 Task: Find connections with filter location Chāndpur with filter topic #customerrelationswith filter profile language French with filter current company Russell Reynolds Associates with filter school Cotton College with filter industry Pipeline Transportation with filter service category Labor and Employment Law with filter keywords title Phone Sales Specialist
Action: Mouse moved to (519, 67)
Screenshot: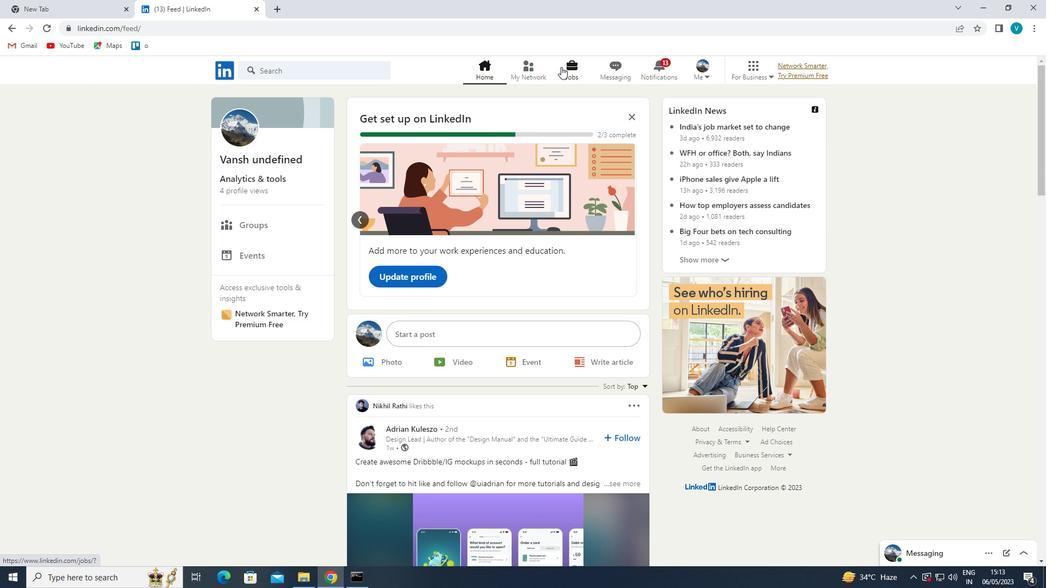 
Action: Mouse pressed left at (519, 67)
Screenshot: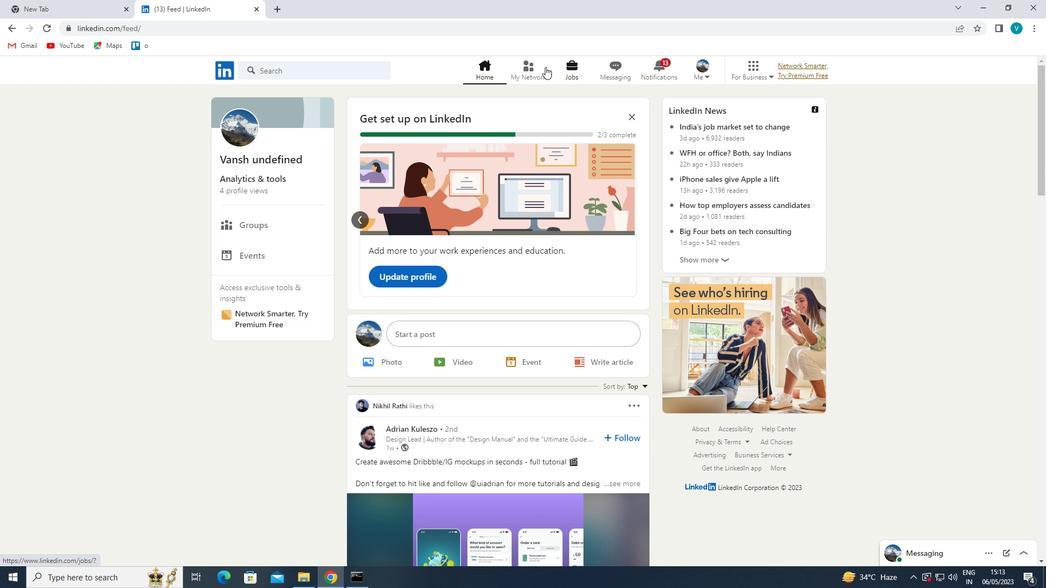 
Action: Mouse moved to (318, 124)
Screenshot: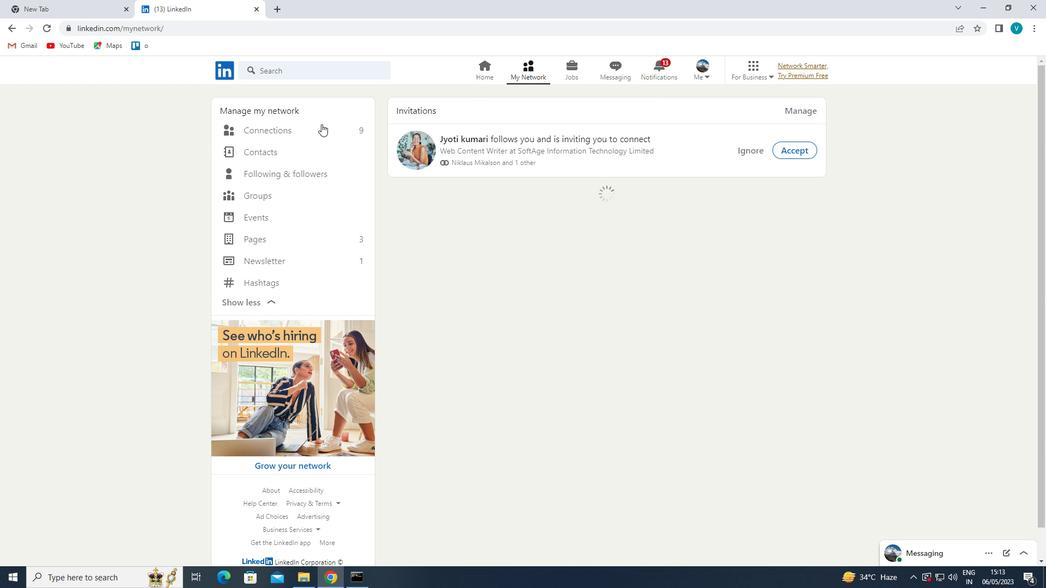 
Action: Mouse pressed left at (318, 124)
Screenshot: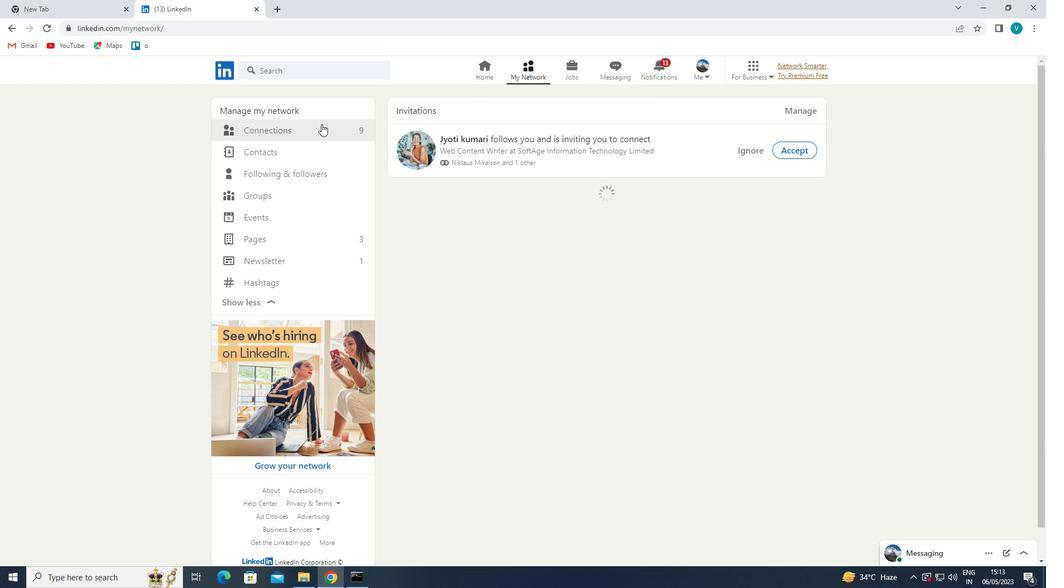 
Action: Mouse moved to (596, 126)
Screenshot: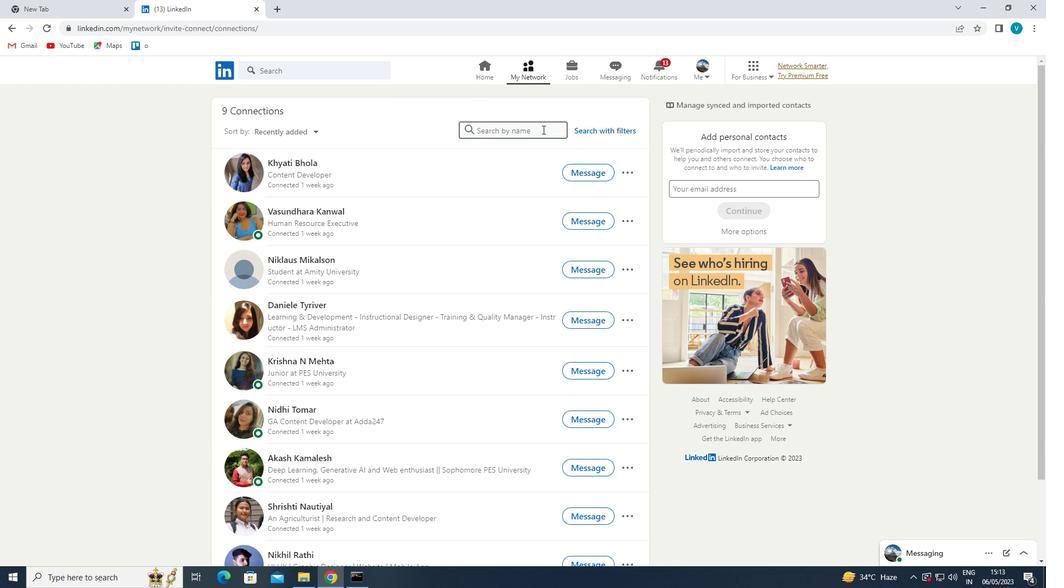 
Action: Mouse pressed left at (596, 126)
Screenshot: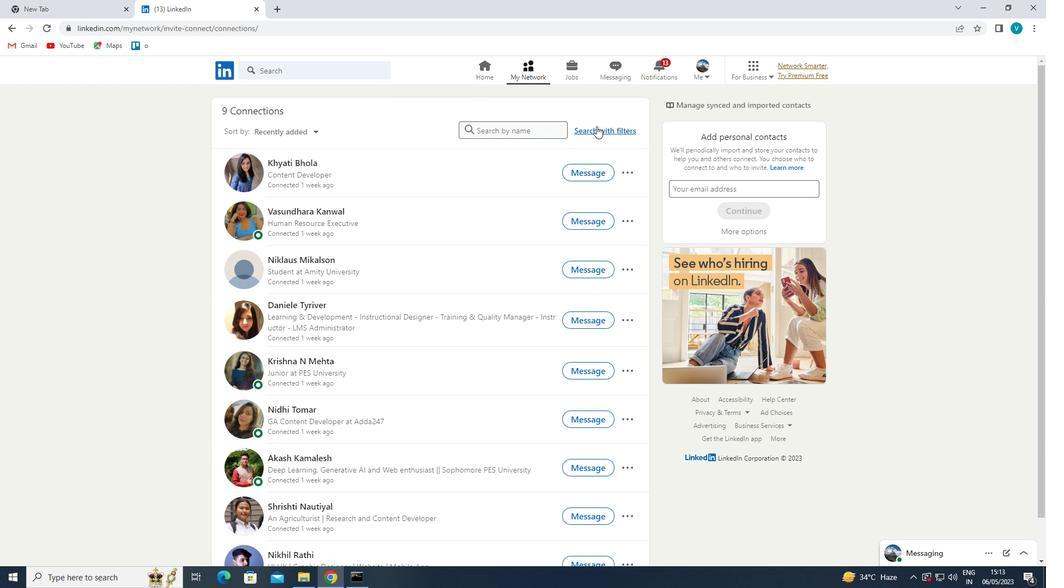 
Action: Mouse moved to (517, 104)
Screenshot: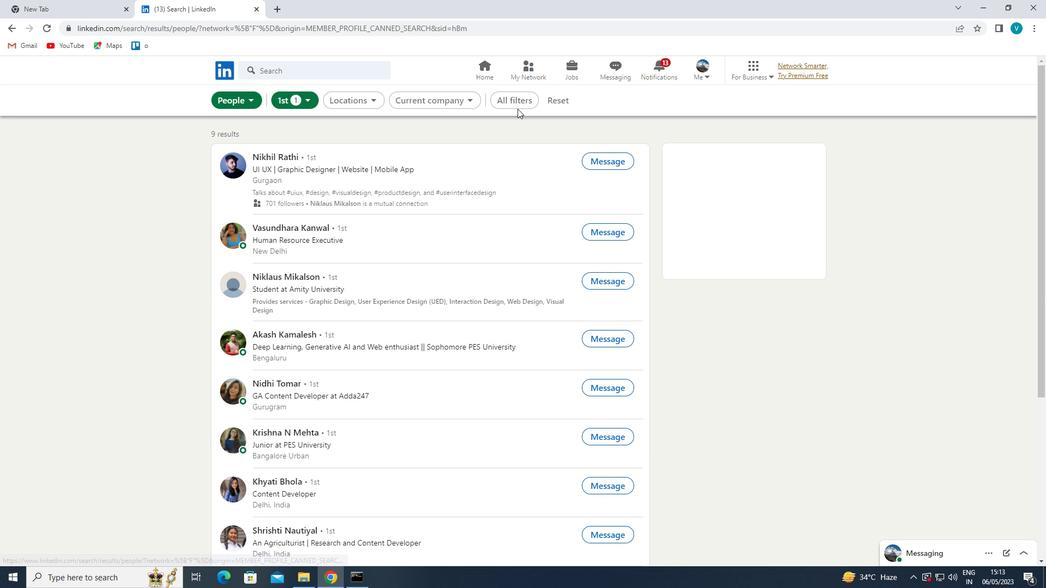 
Action: Mouse pressed left at (517, 104)
Screenshot: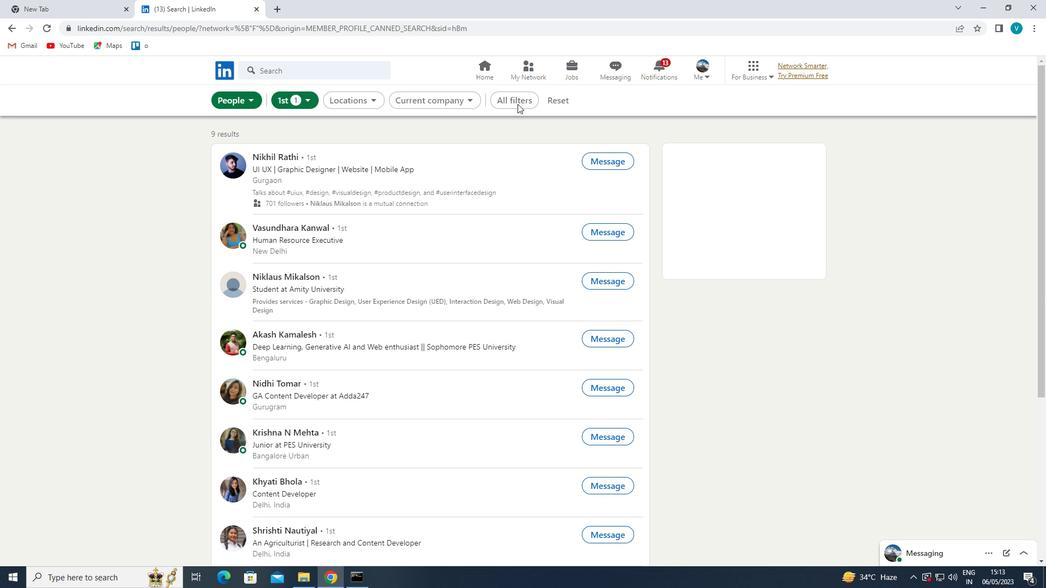 
Action: Mouse moved to (864, 233)
Screenshot: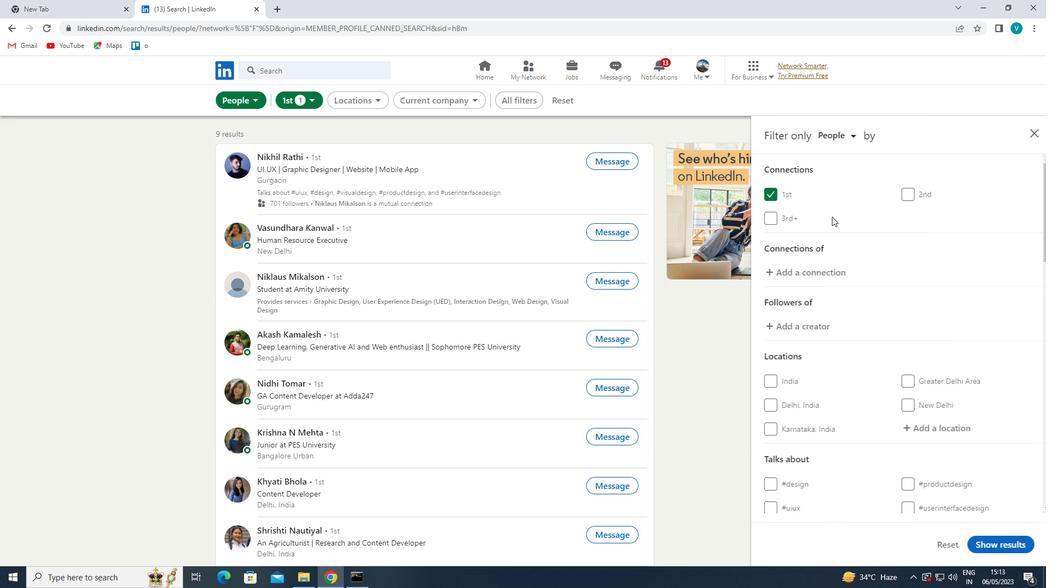 
Action: Mouse scrolled (864, 232) with delta (0, 0)
Screenshot: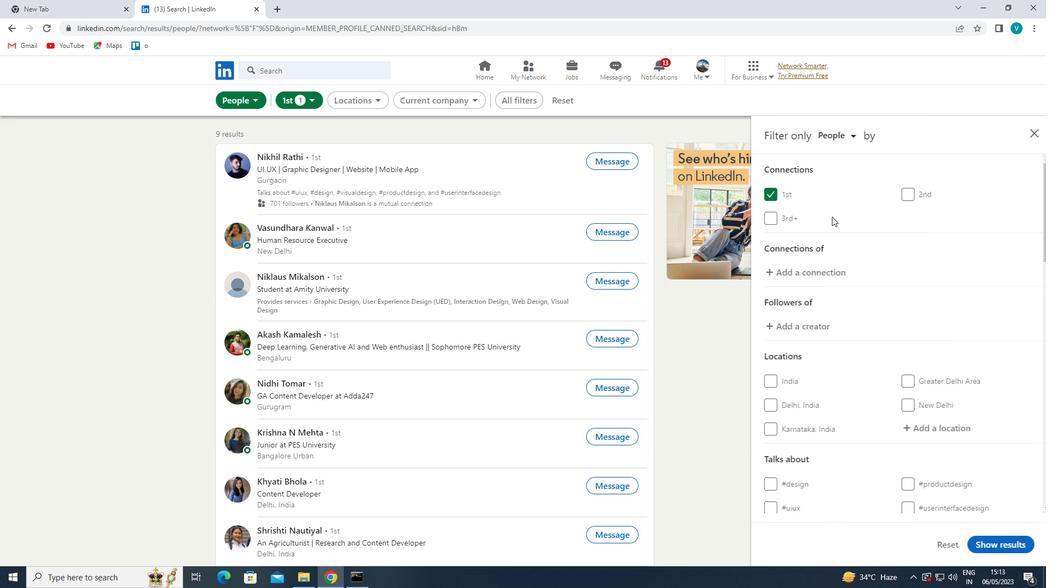 
Action: Mouse moved to (921, 371)
Screenshot: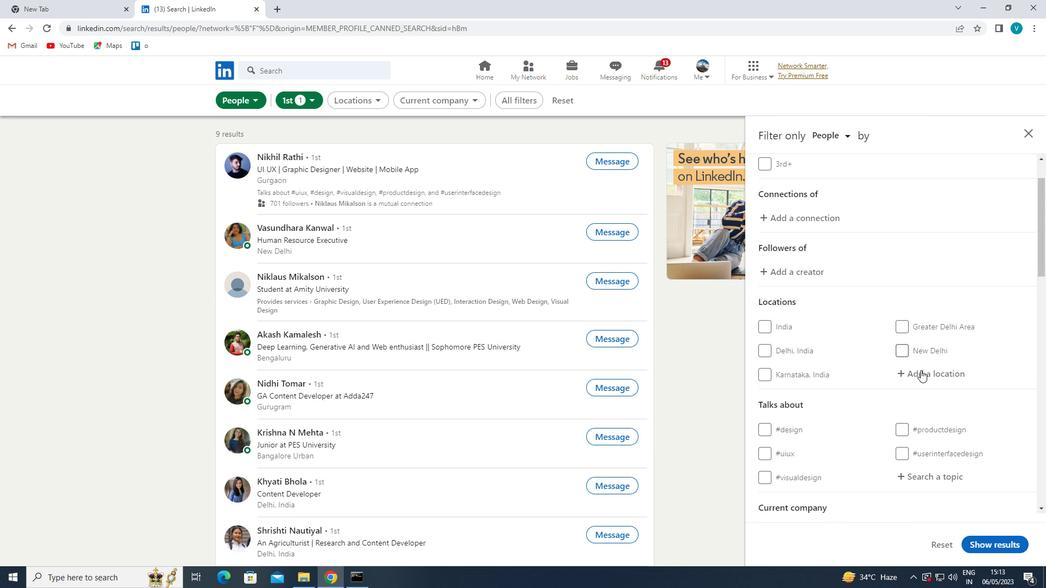 
Action: Mouse pressed left at (921, 371)
Screenshot: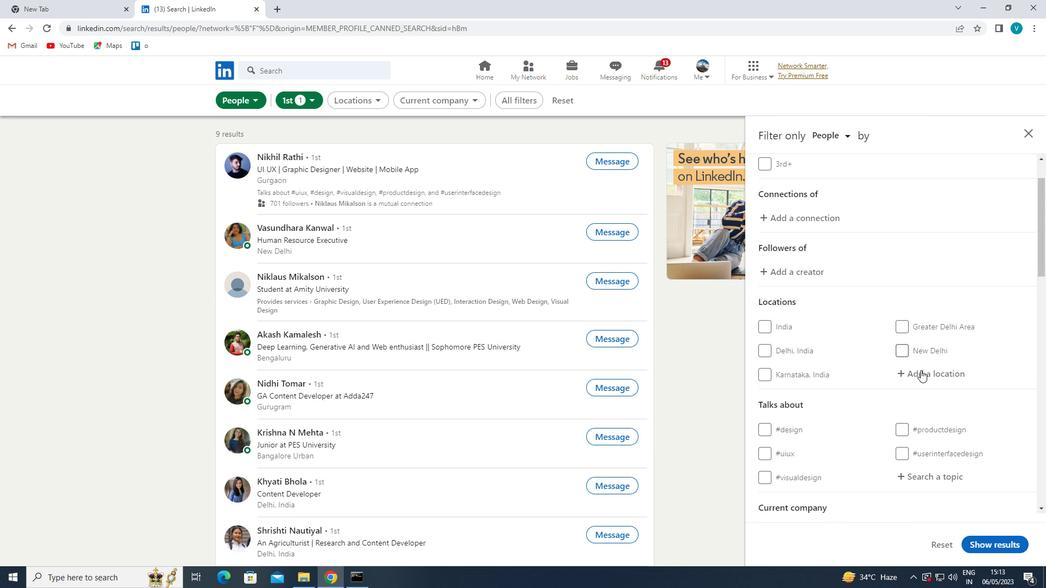 
Action: Mouse moved to (402, 0)
Screenshot: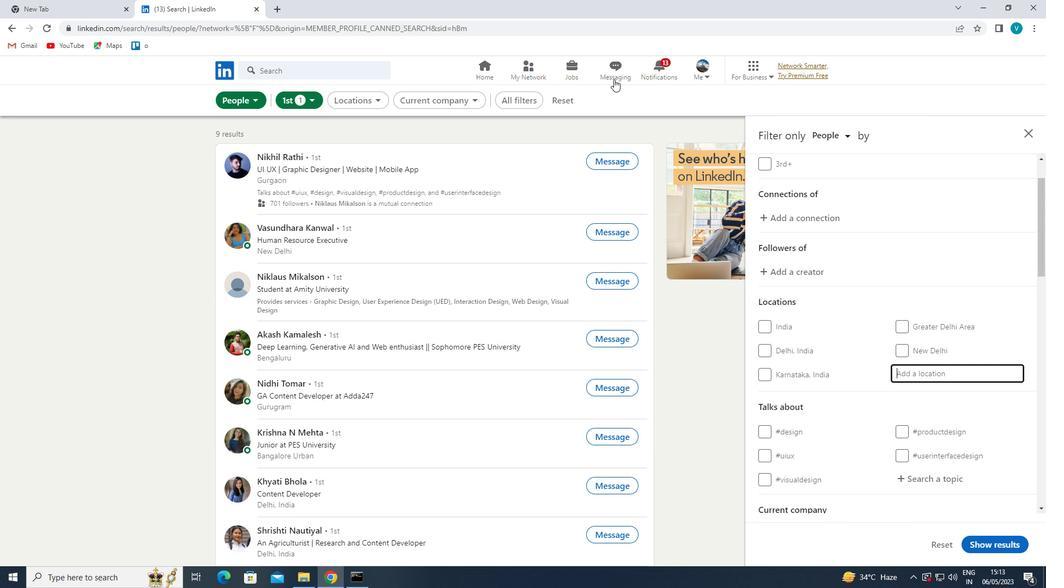 
Action: Key pressed <Key.shift>CHANDPUR
Screenshot: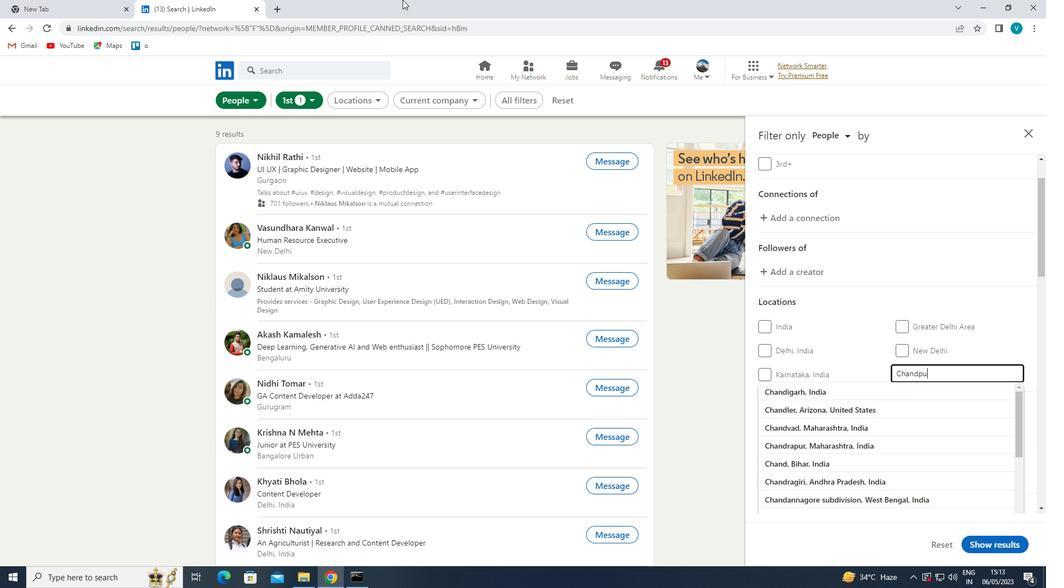 
Action: Mouse moved to (850, 390)
Screenshot: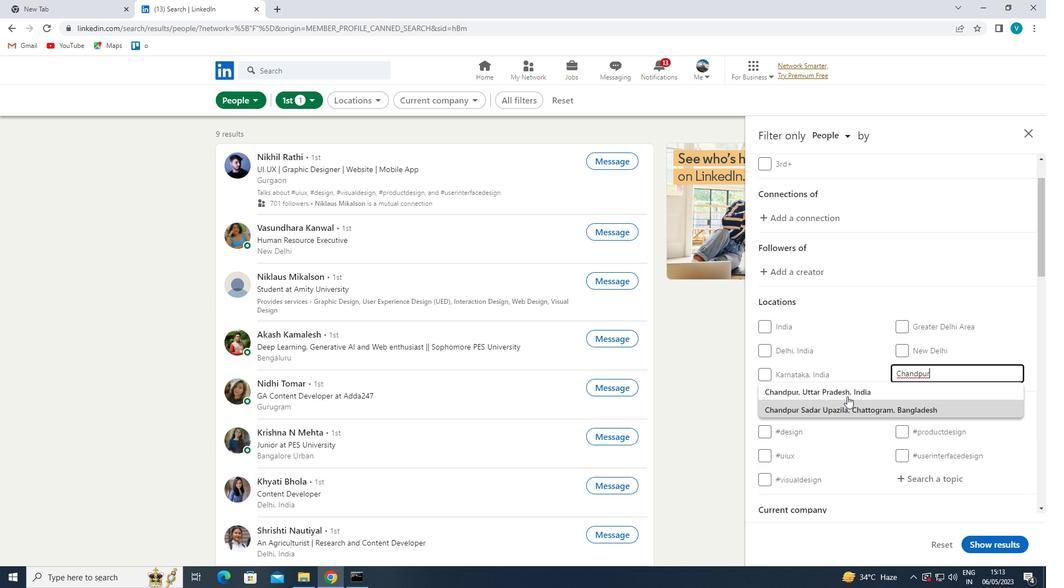 
Action: Mouse pressed left at (850, 390)
Screenshot: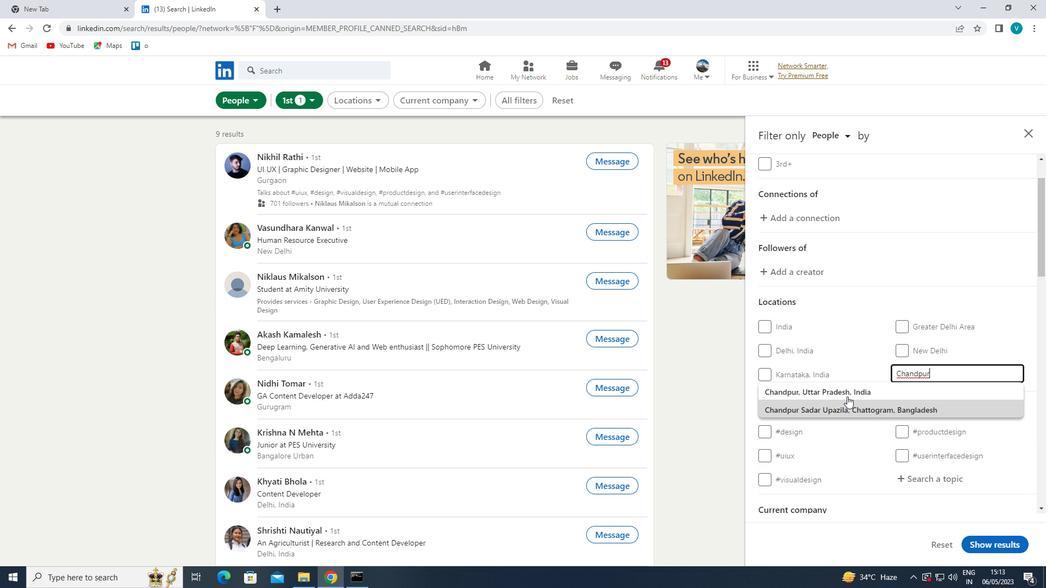 
Action: Mouse moved to (846, 377)
Screenshot: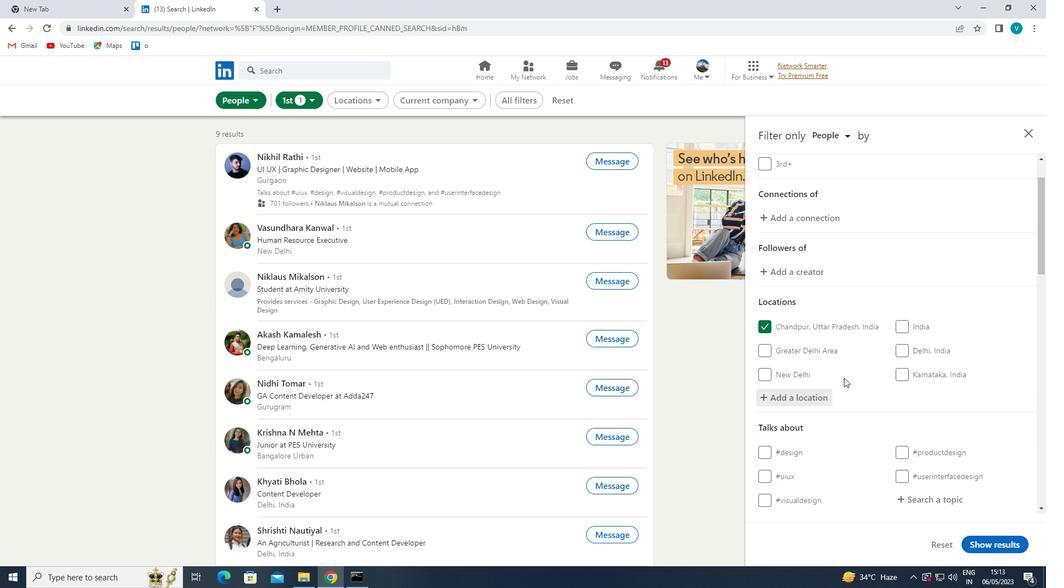 
Action: Mouse scrolled (846, 376) with delta (0, 0)
Screenshot: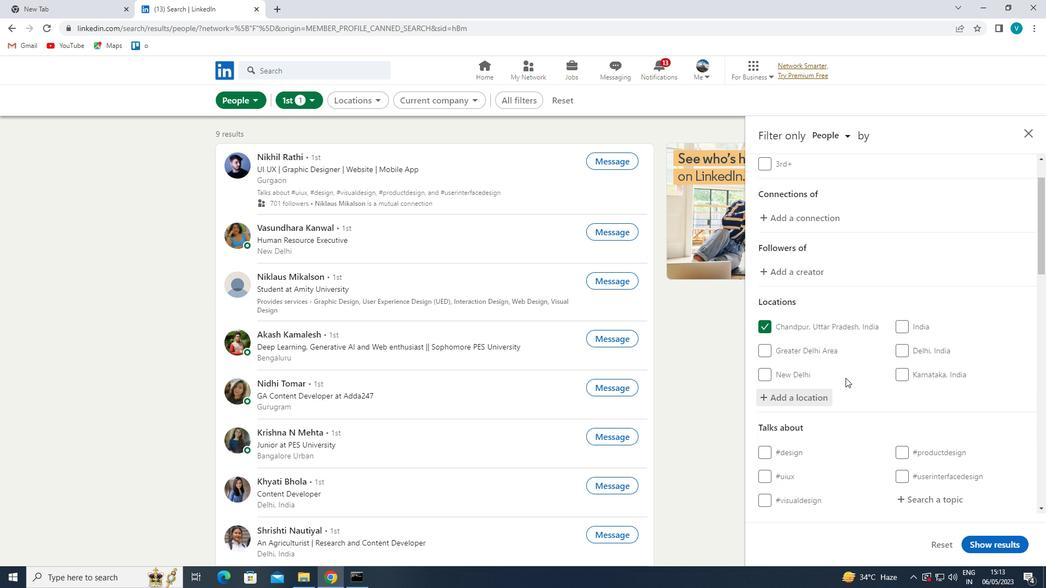 
Action: Mouse scrolled (846, 376) with delta (0, 0)
Screenshot: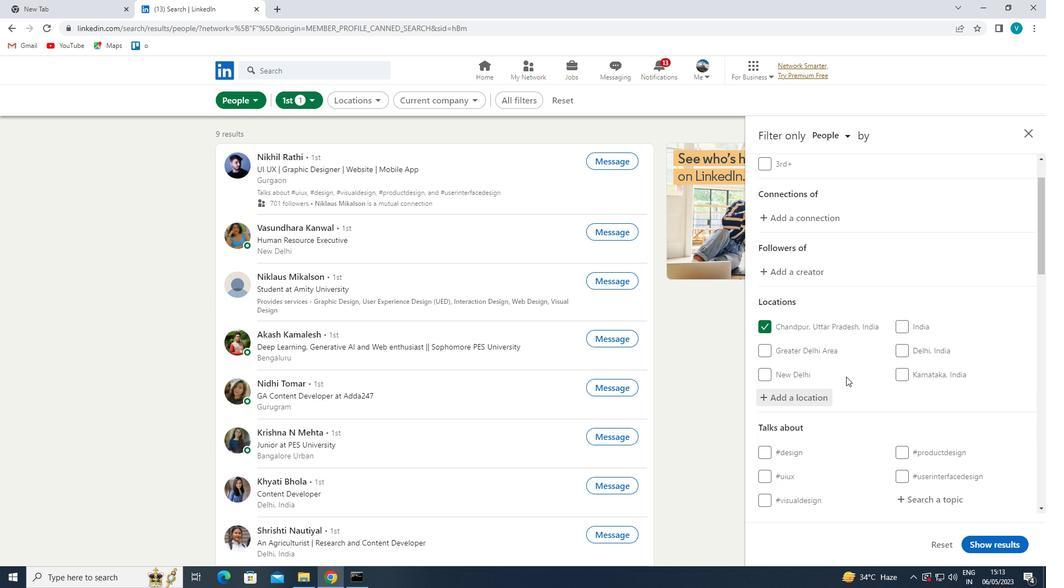 
Action: Mouse scrolled (846, 376) with delta (0, 0)
Screenshot: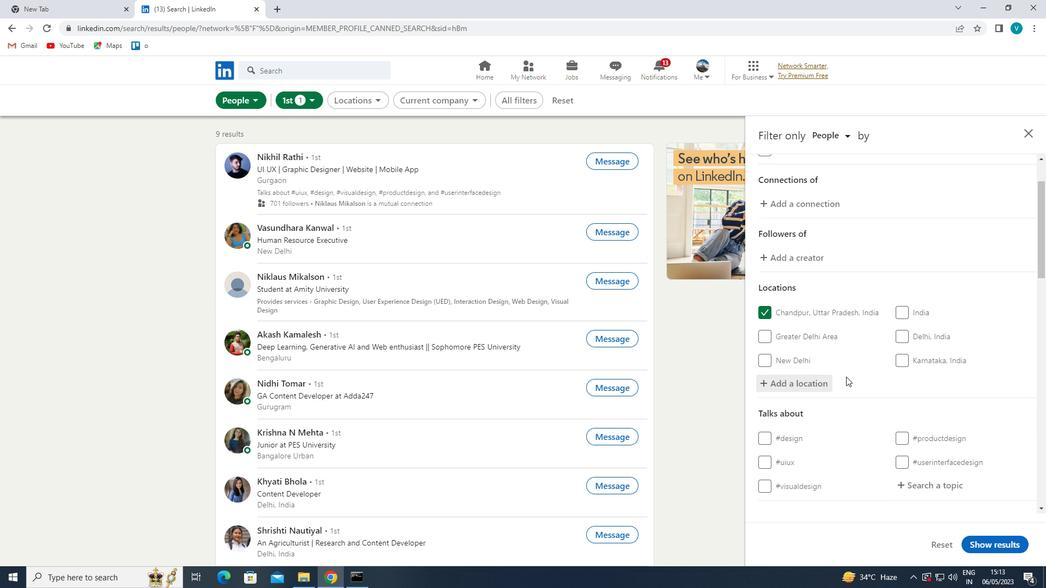 
Action: Mouse moved to (915, 344)
Screenshot: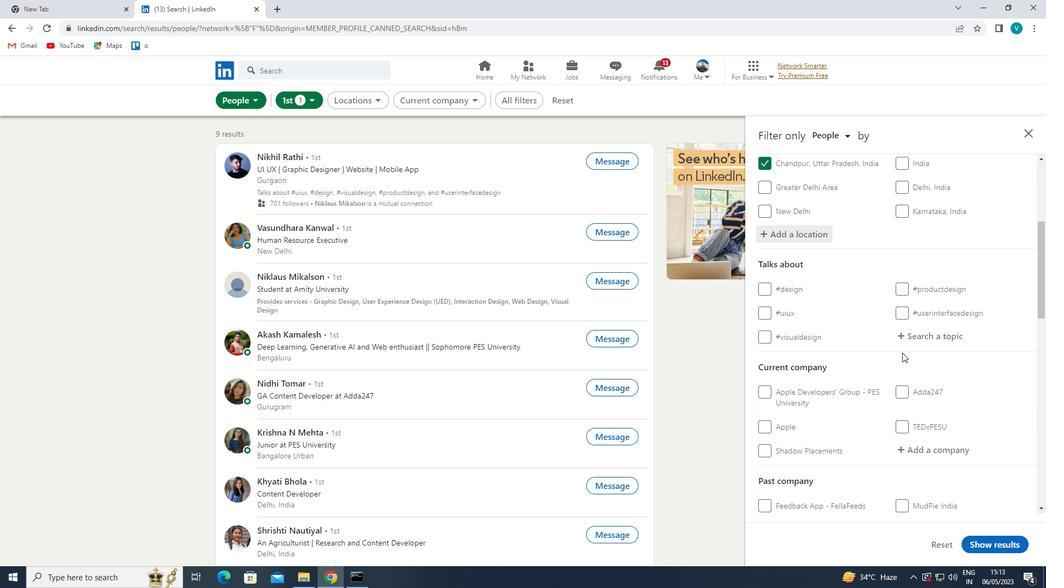 
Action: Mouse pressed left at (915, 344)
Screenshot: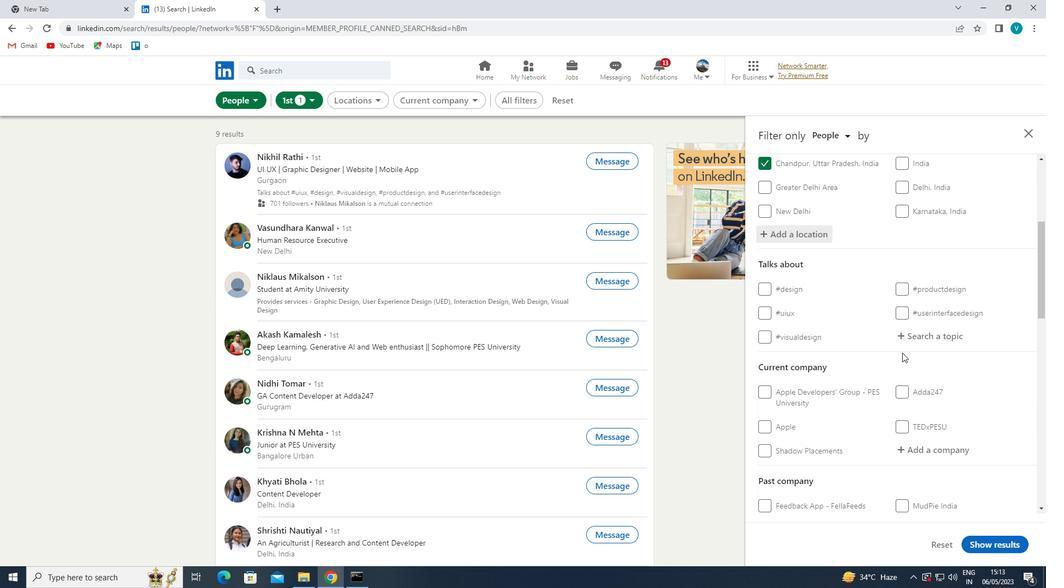 
Action: Mouse moved to (594, 272)
Screenshot: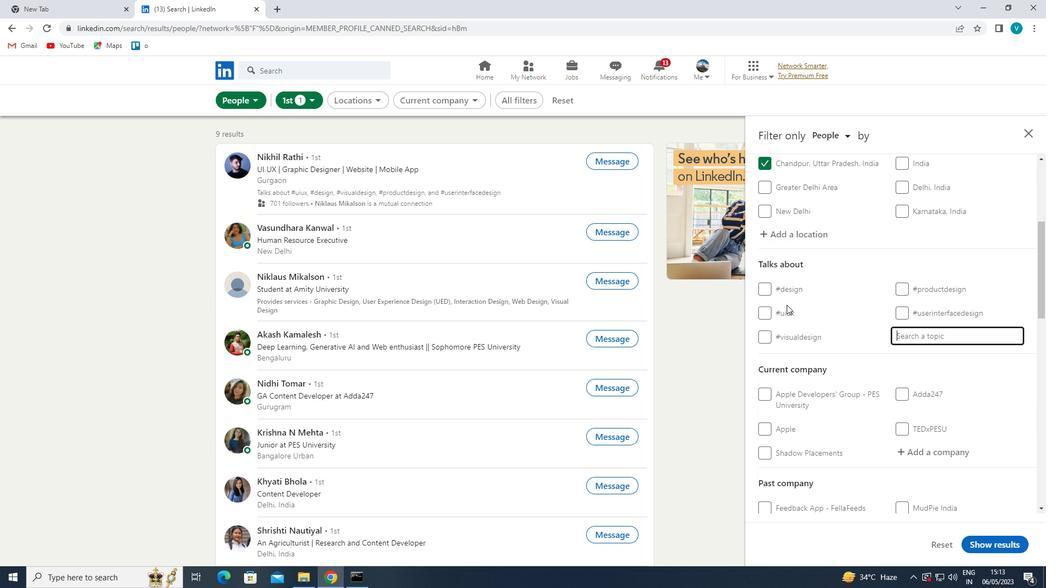 
Action: Key pressed CUSO<Key.backspace>TOMER
Screenshot: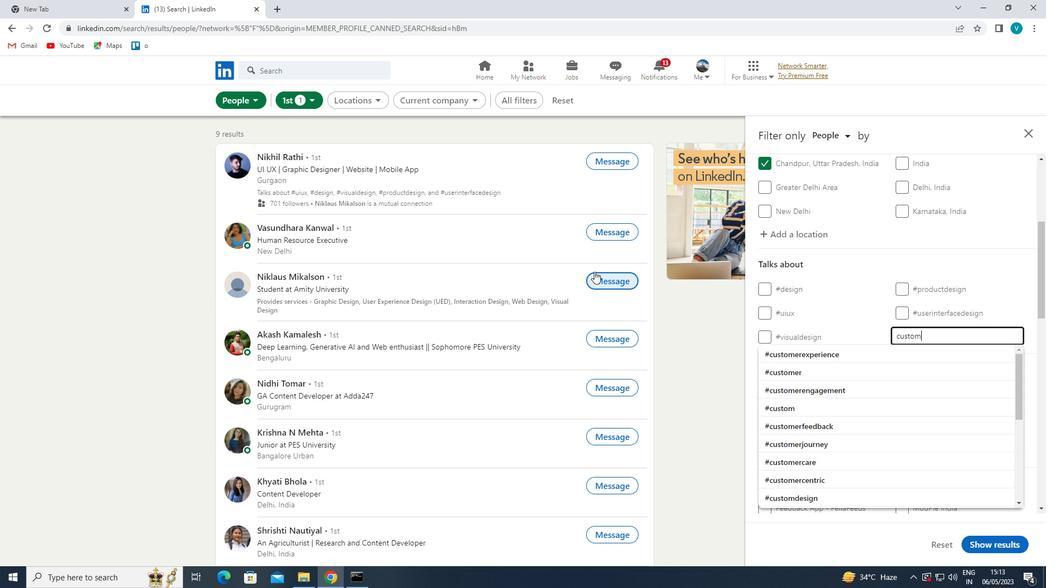 
Action: Mouse moved to (765, 340)
Screenshot: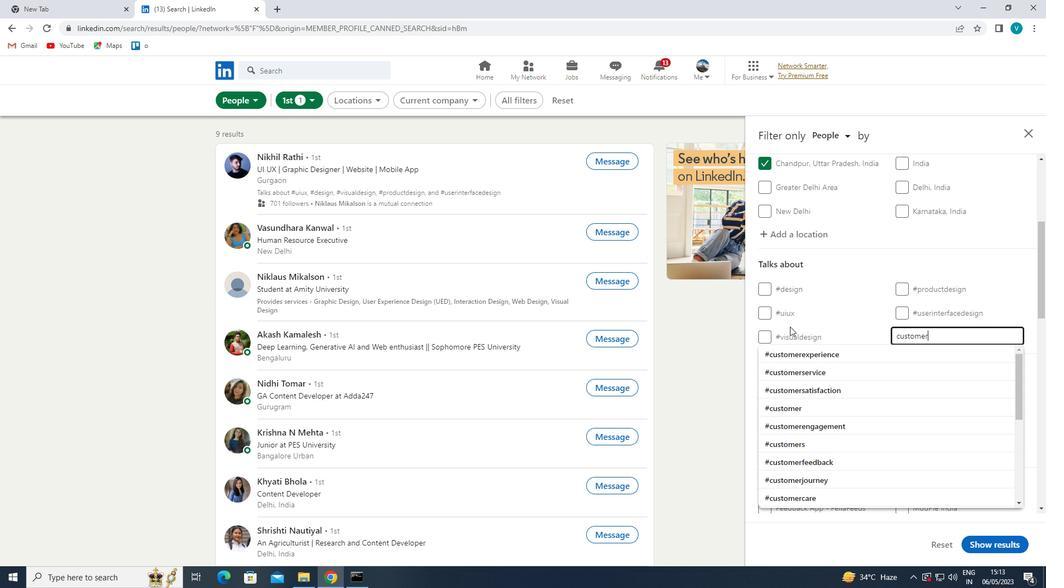 
Action: Key pressed RELA
Screenshot: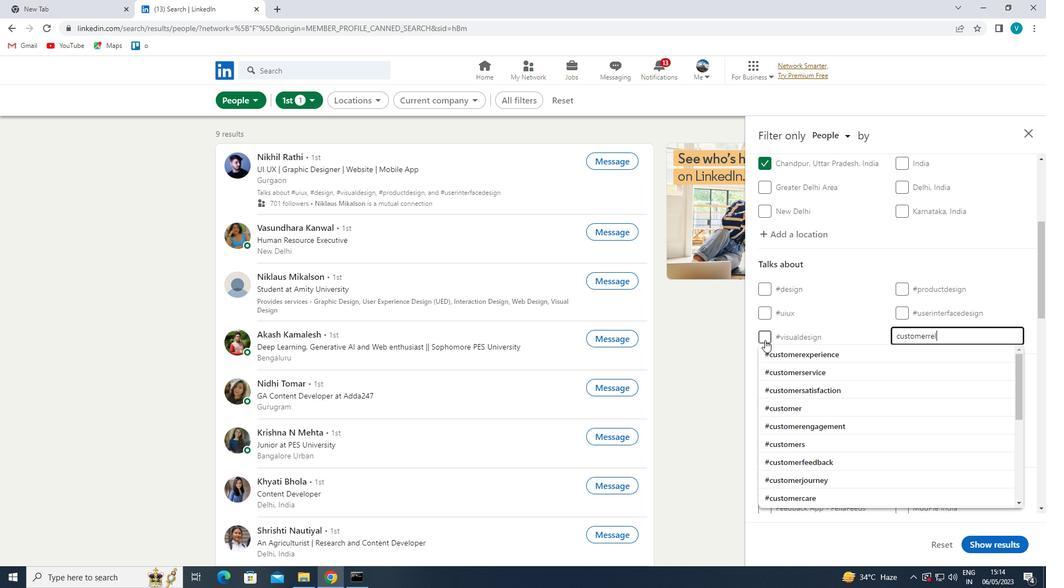 
Action: Mouse moved to (841, 348)
Screenshot: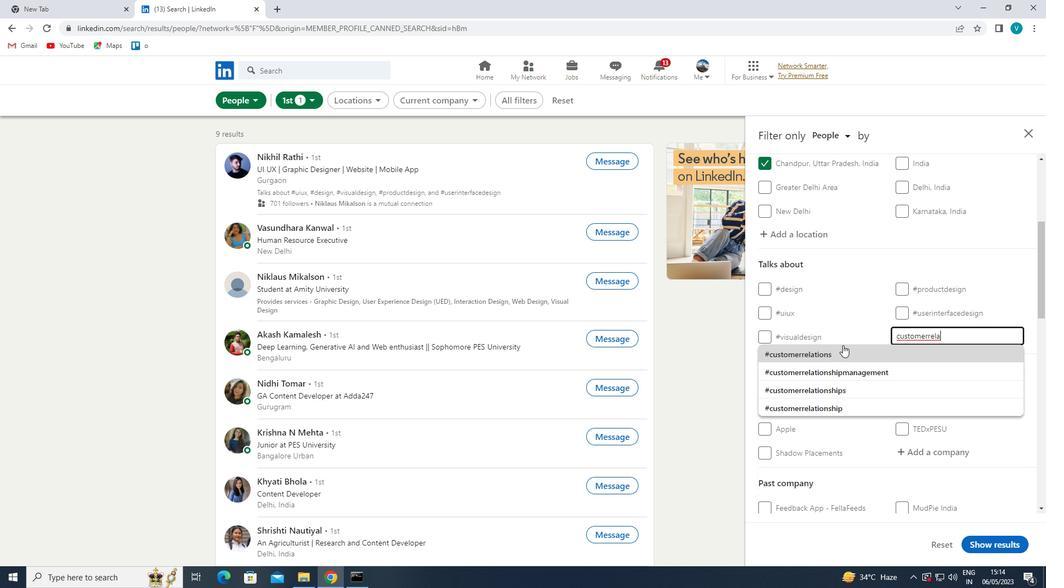 
Action: Mouse pressed left at (841, 348)
Screenshot: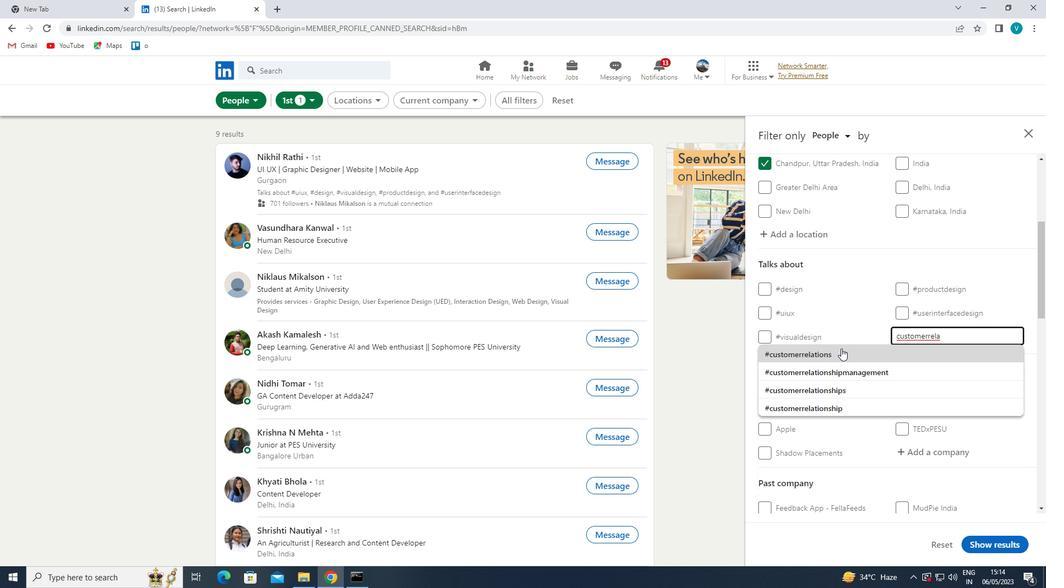 
Action: Mouse moved to (905, 376)
Screenshot: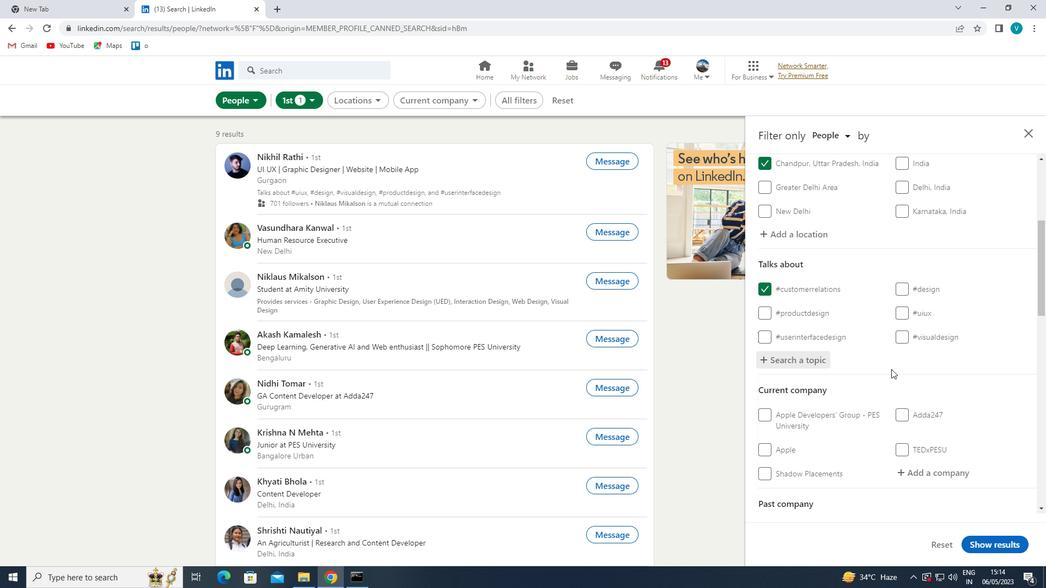 
Action: Mouse scrolled (905, 376) with delta (0, 0)
Screenshot: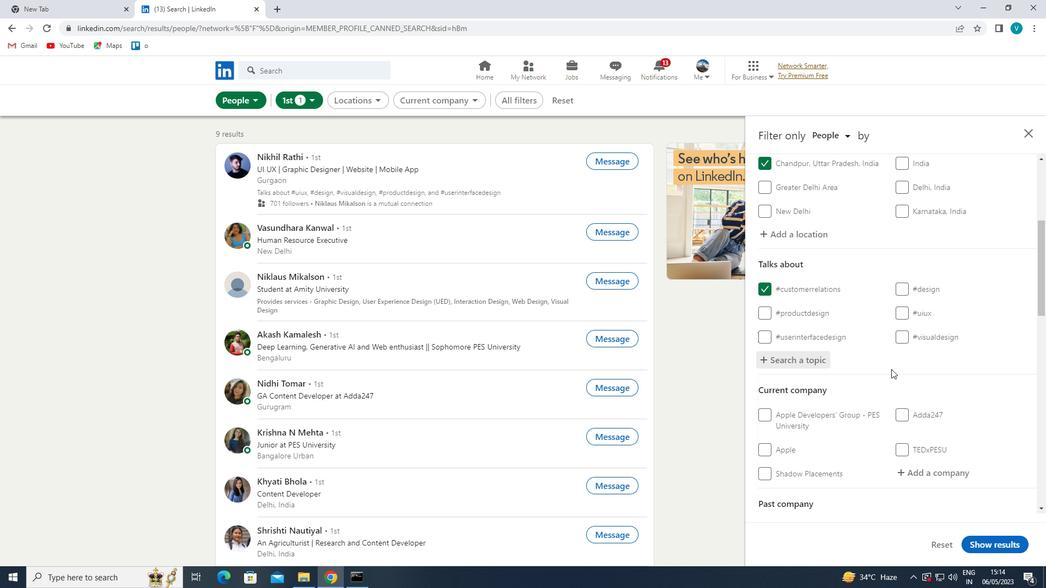 
Action: Mouse moved to (908, 378)
Screenshot: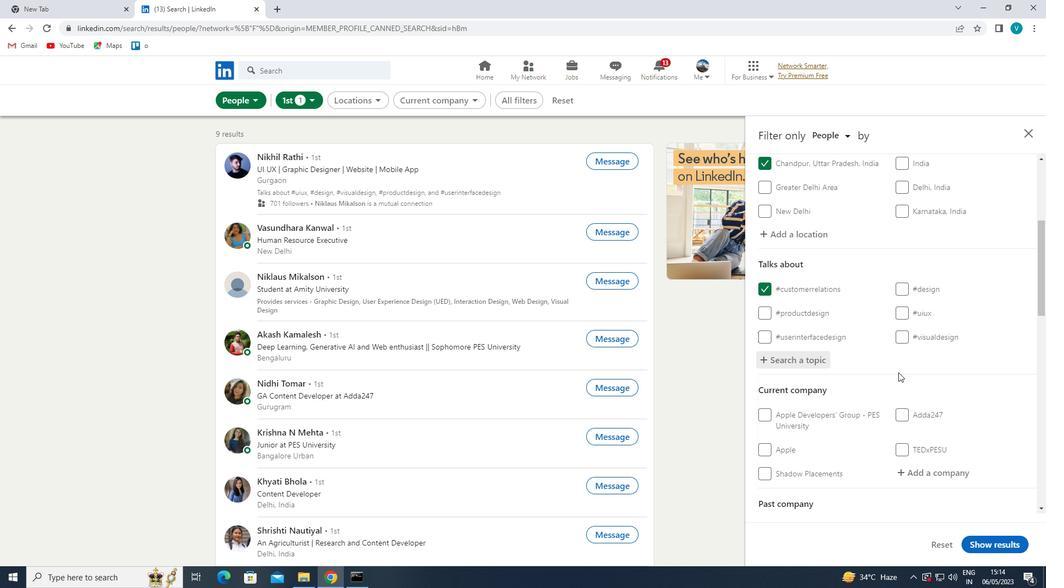 
Action: Mouse scrolled (908, 378) with delta (0, 0)
Screenshot: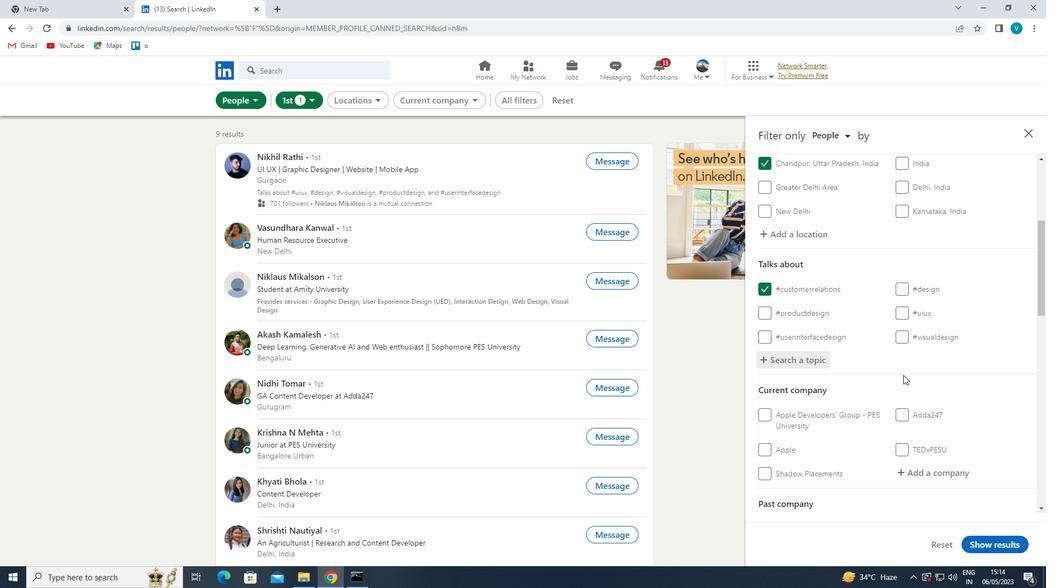 
Action: Mouse moved to (909, 378)
Screenshot: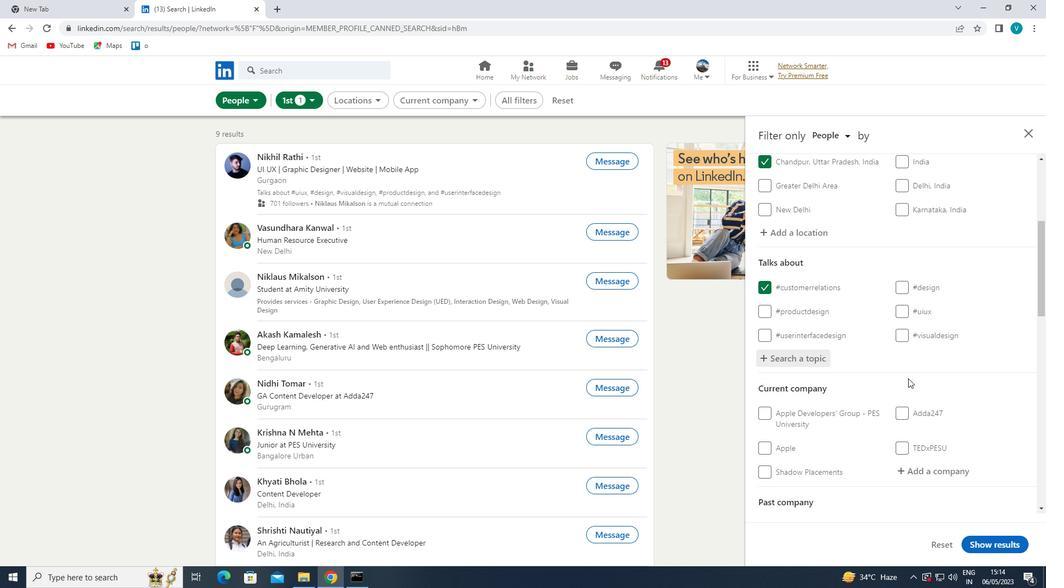 
Action: Mouse scrolled (909, 378) with delta (0, 0)
Screenshot: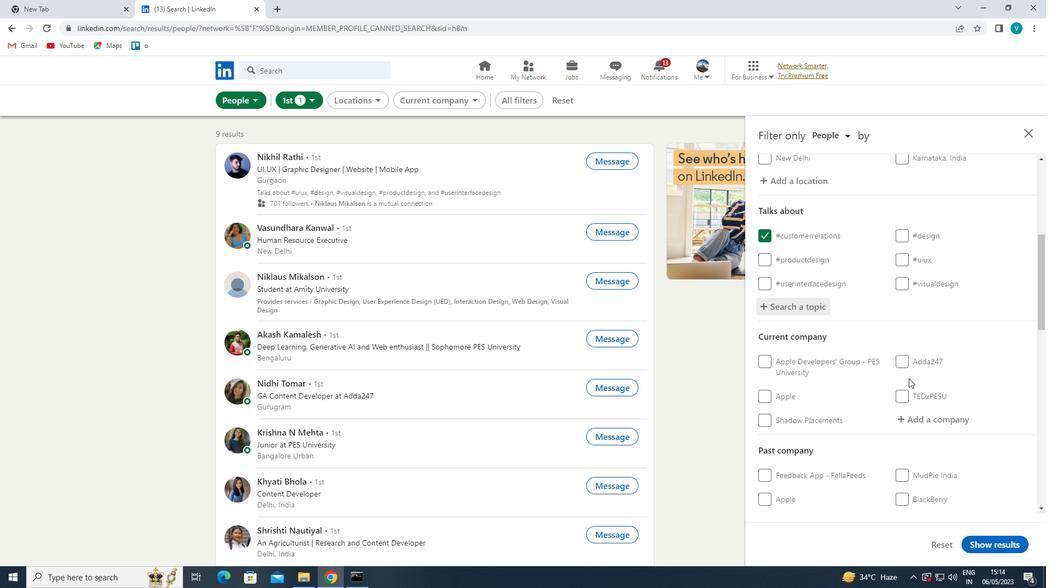 
Action: Mouse moved to (931, 314)
Screenshot: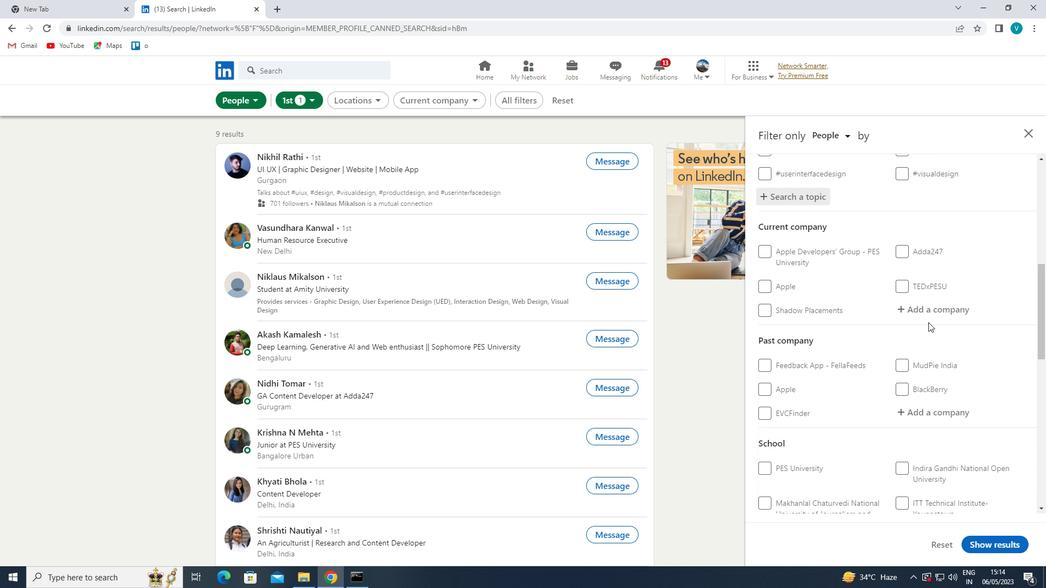 
Action: Mouse pressed left at (931, 314)
Screenshot: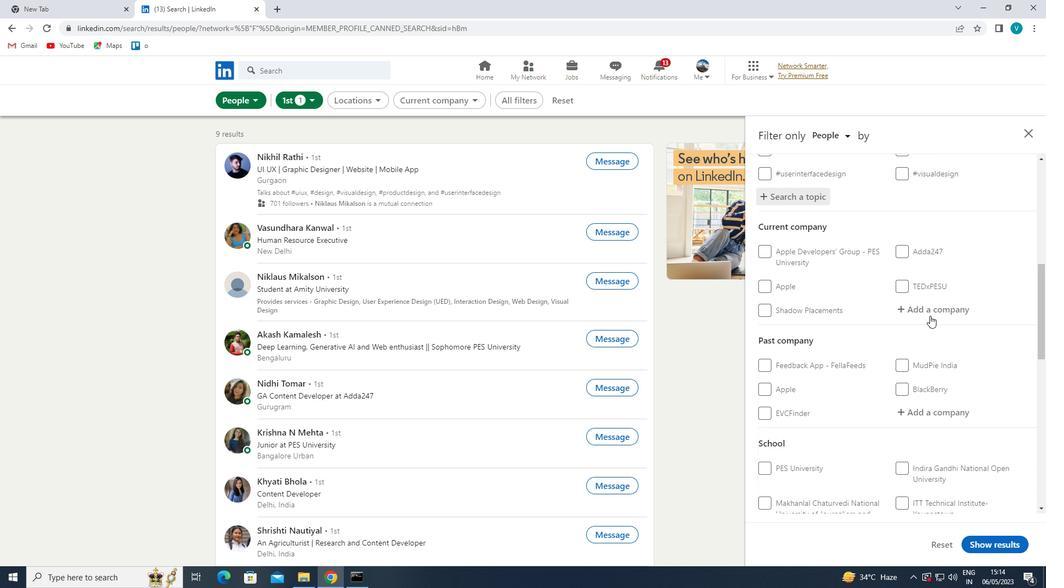 
Action: Mouse moved to (806, 272)
Screenshot: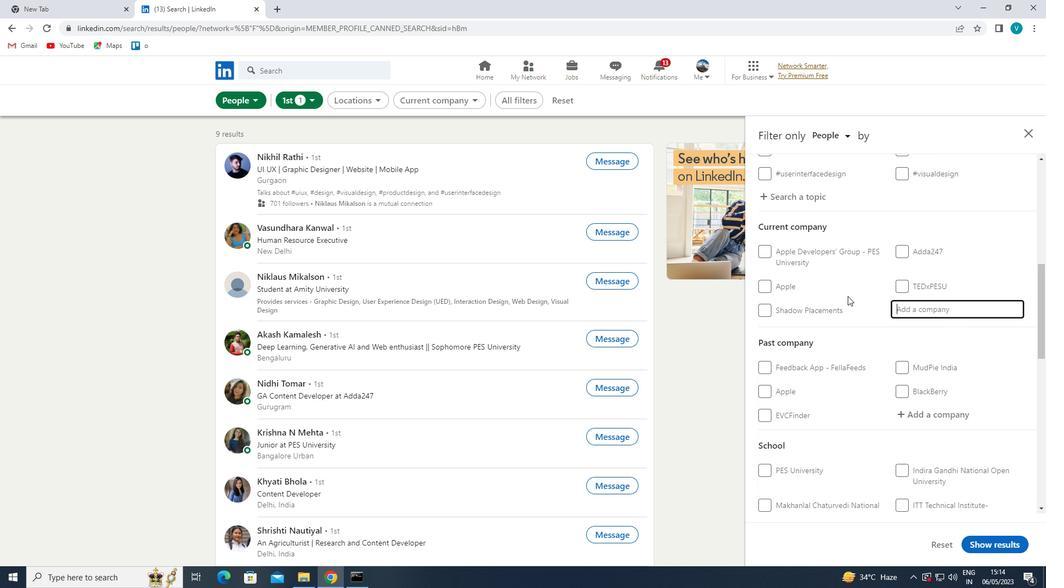
Action: Key pressed <Key.shift>RUSSELL
Screenshot: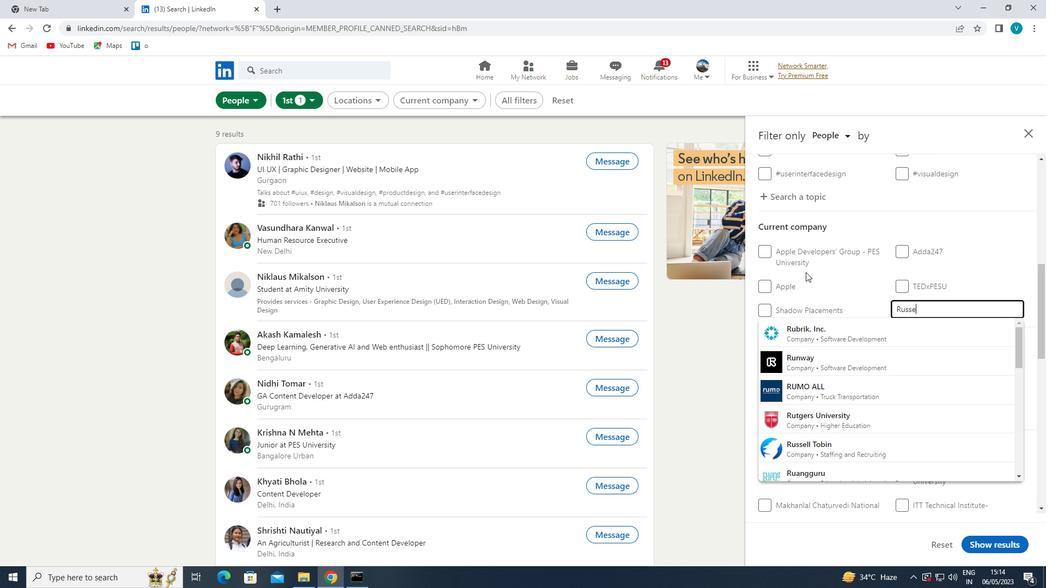 
Action: Mouse moved to (851, 363)
Screenshot: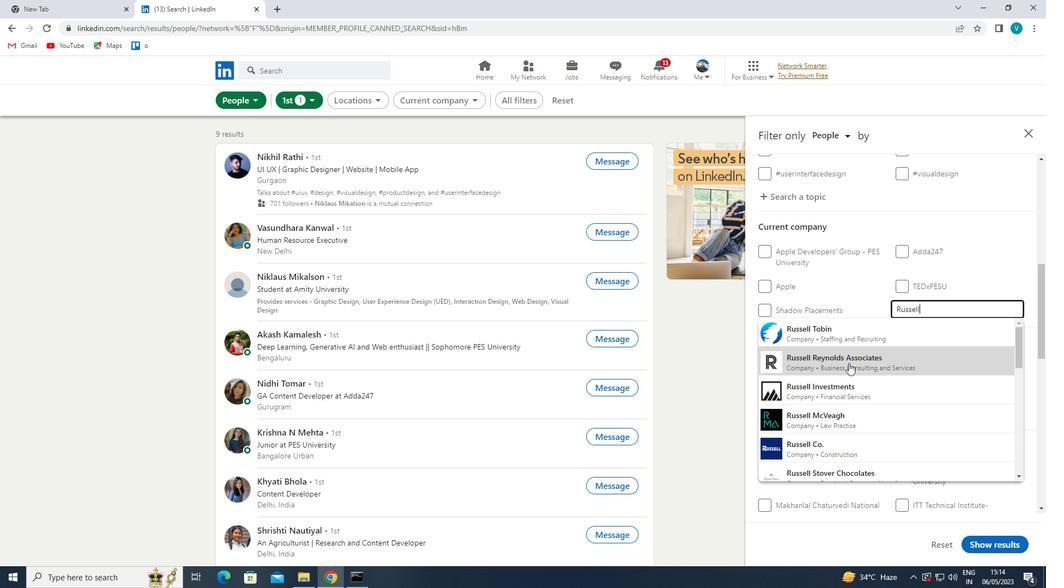 
Action: Mouse pressed left at (851, 363)
Screenshot: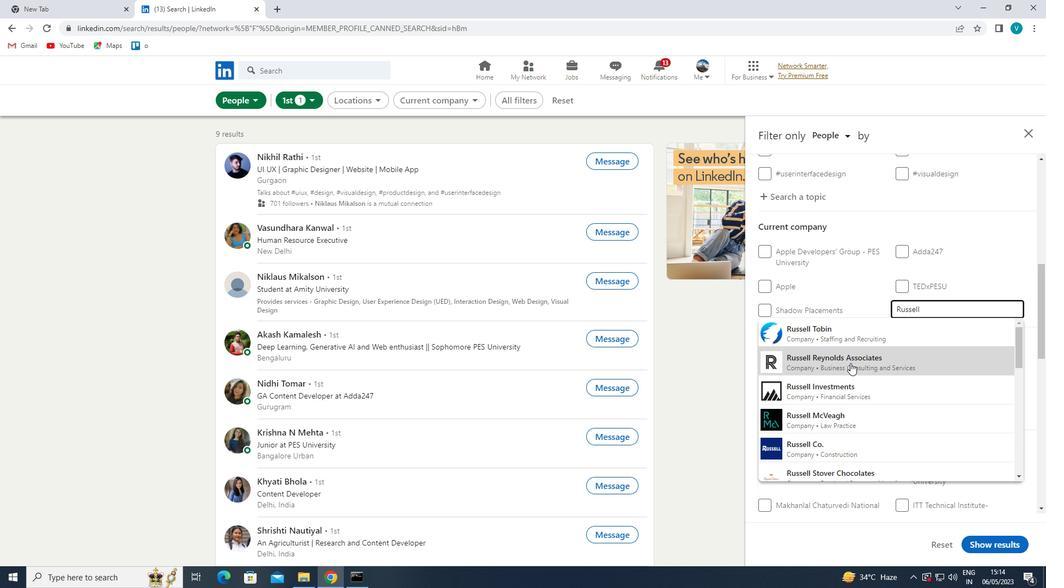 
Action: Mouse moved to (866, 360)
Screenshot: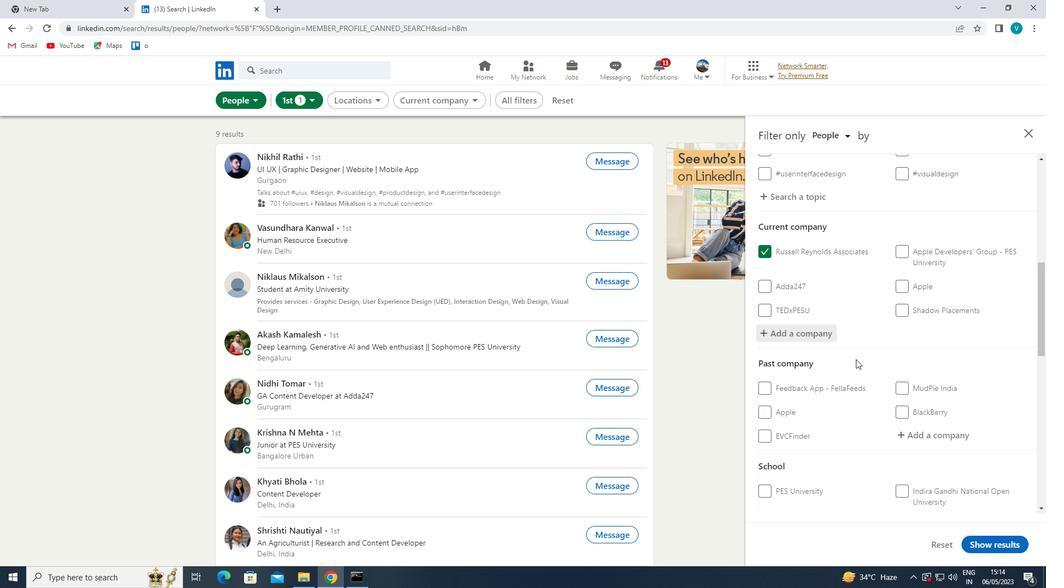 
Action: Mouse scrolled (866, 360) with delta (0, 0)
Screenshot: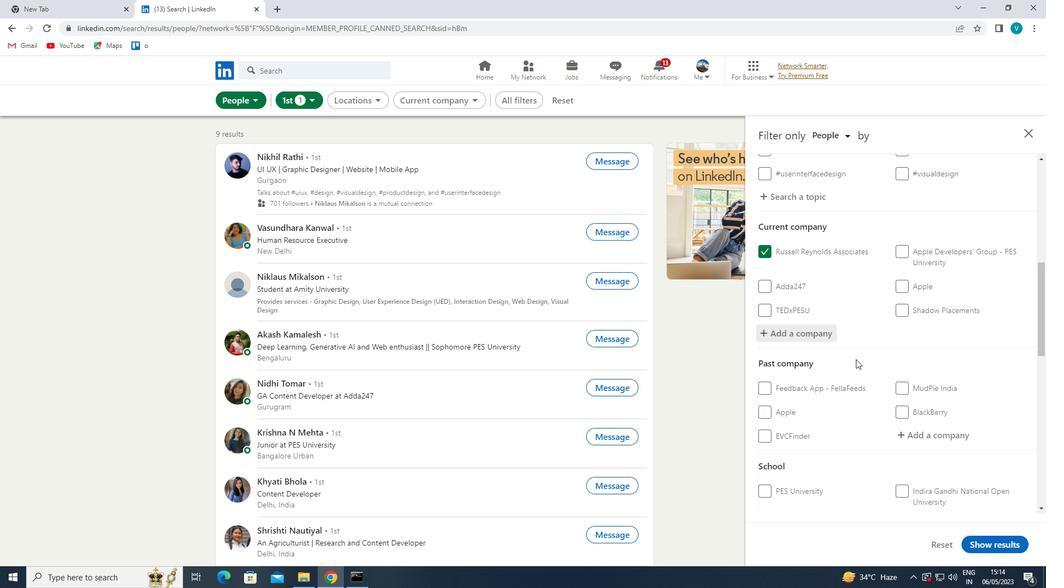 
Action: Mouse moved to (882, 366)
Screenshot: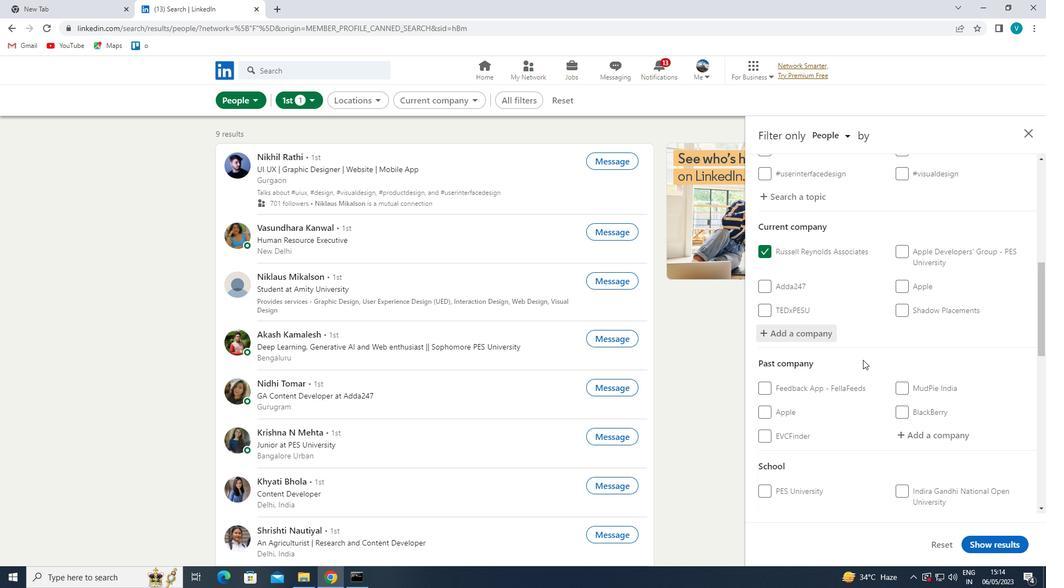 
Action: Mouse scrolled (882, 366) with delta (0, 0)
Screenshot: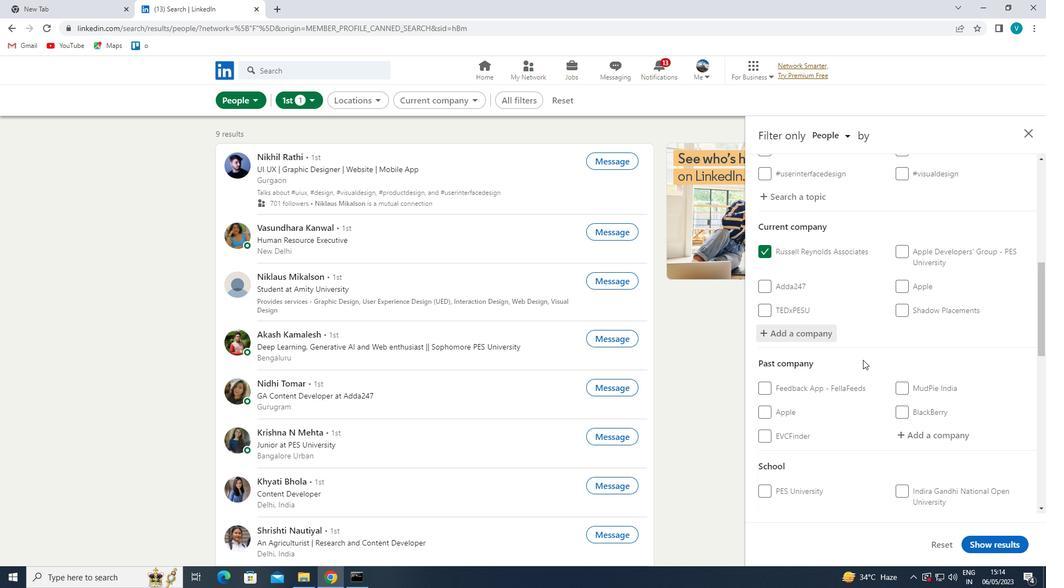 
Action: Mouse moved to (893, 372)
Screenshot: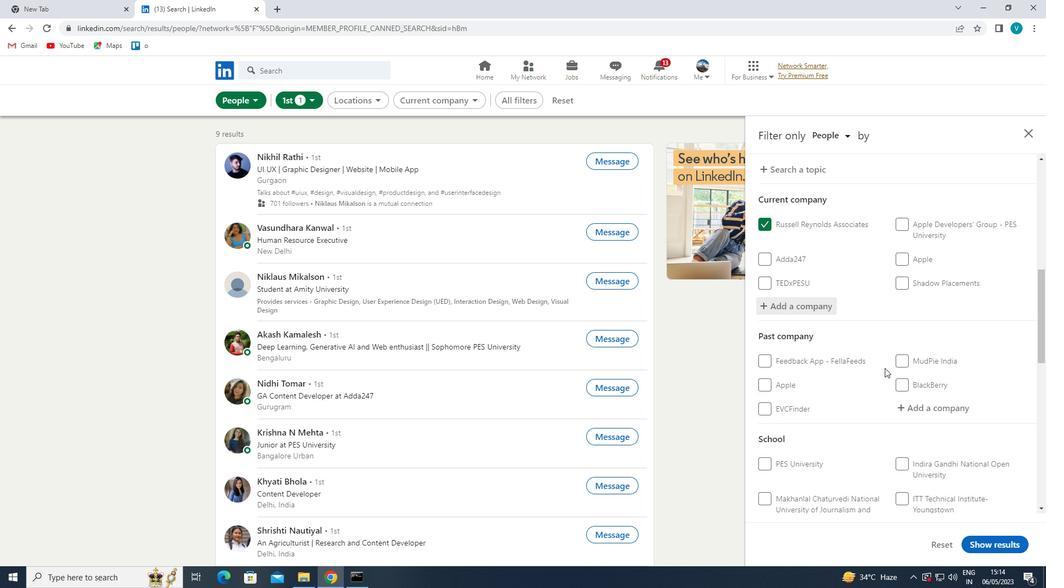 
Action: Mouse scrolled (893, 372) with delta (0, 0)
Screenshot: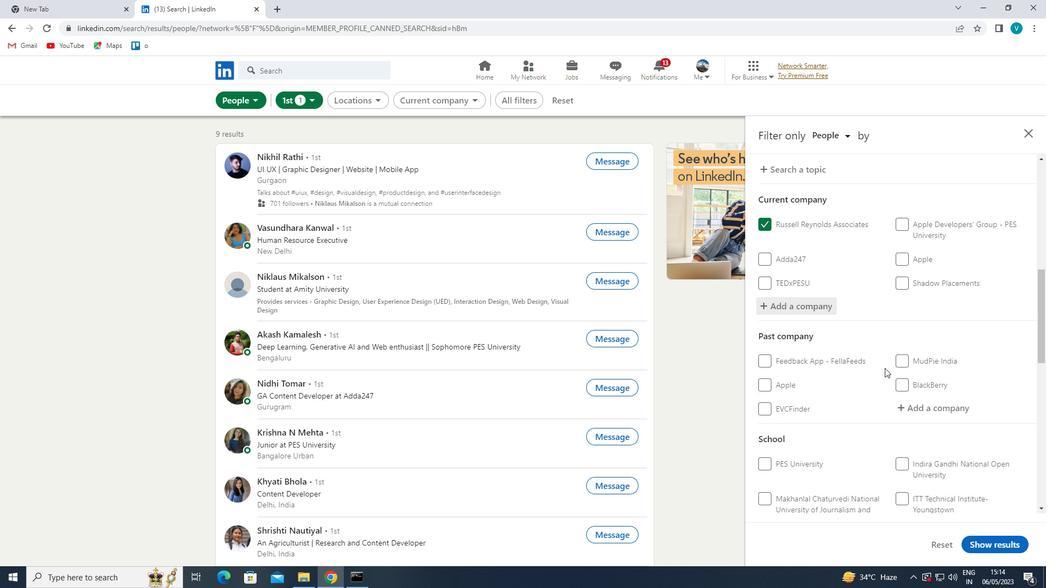 
Action: Mouse moved to (894, 372)
Screenshot: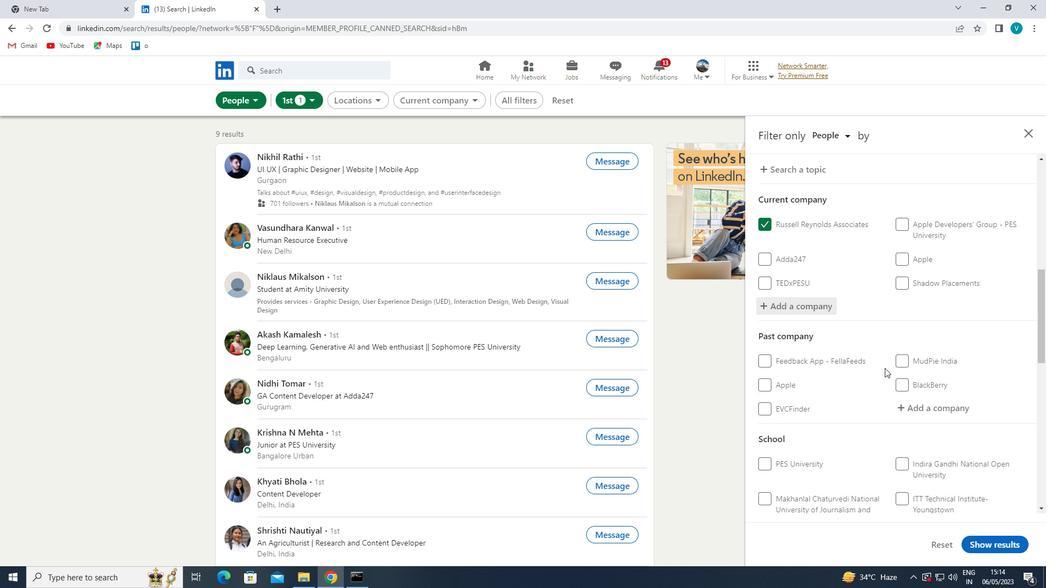 
Action: Mouse scrolled (894, 372) with delta (0, 0)
Screenshot: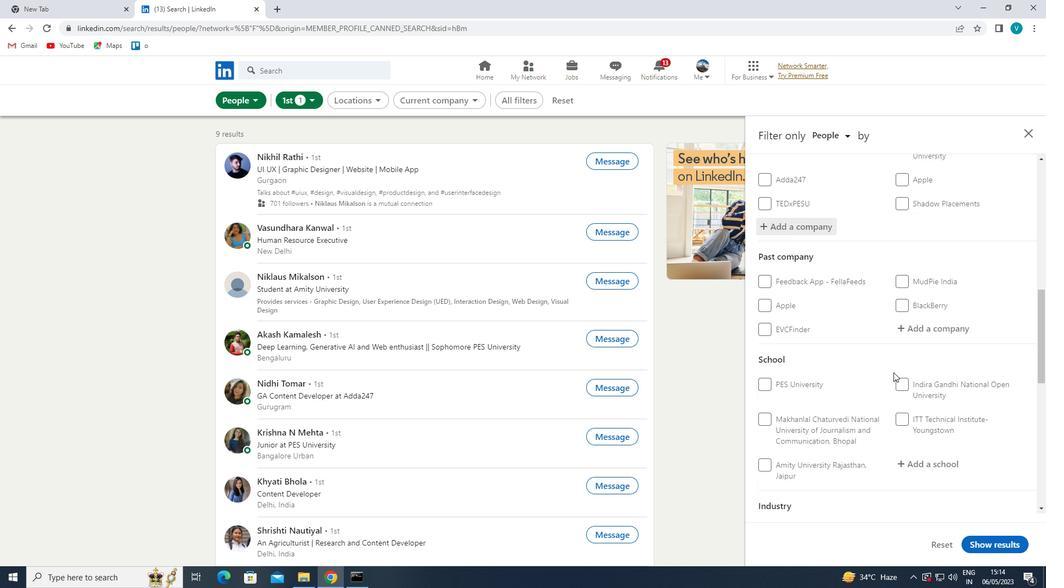 
Action: Mouse moved to (939, 352)
Screenshot: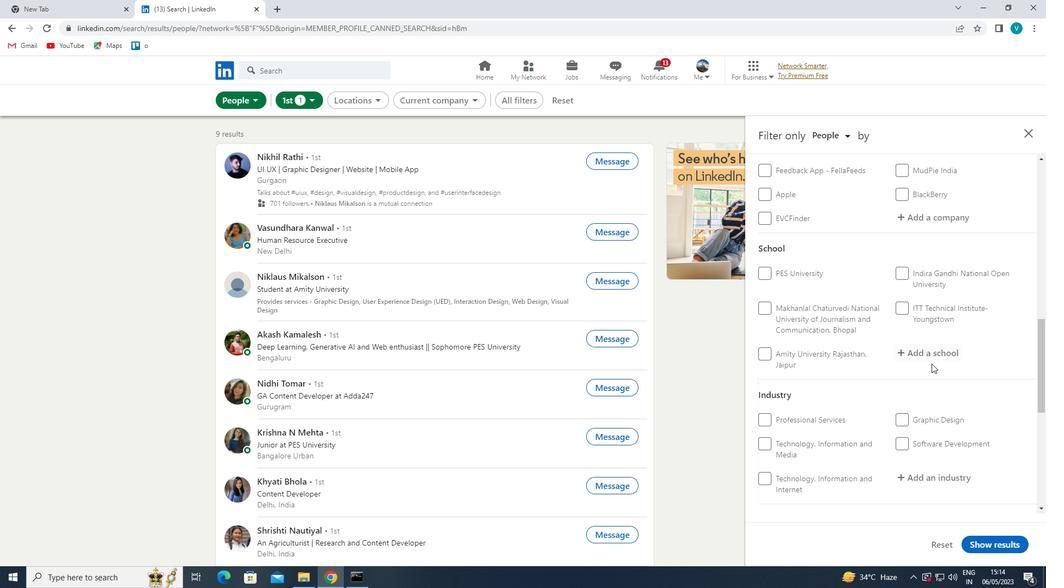 
Action: Mouse pressed left at (939, 352)
Screenshot: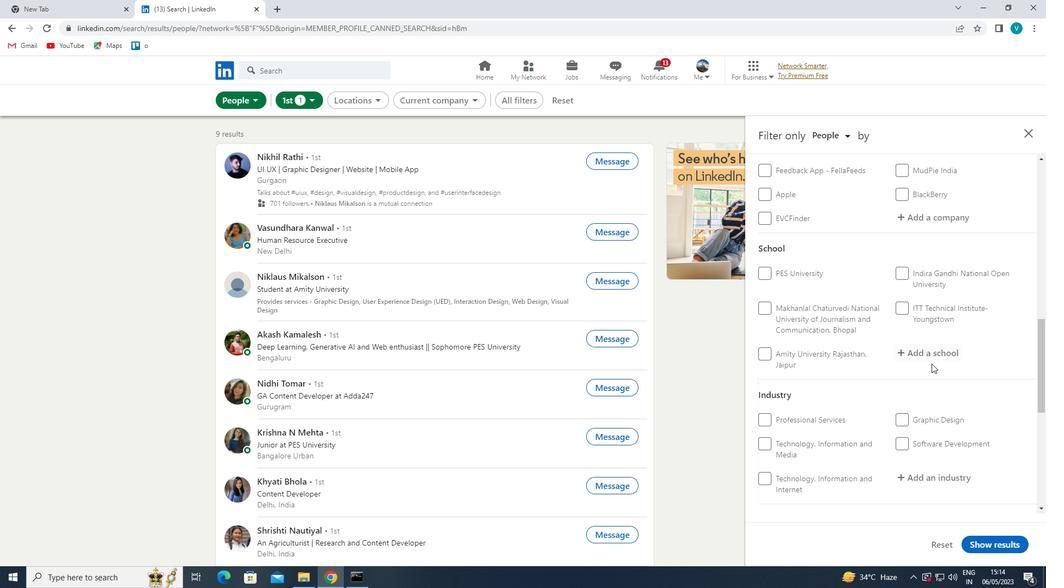 
Action: Mouse moved to (664, 193)
Screenshot: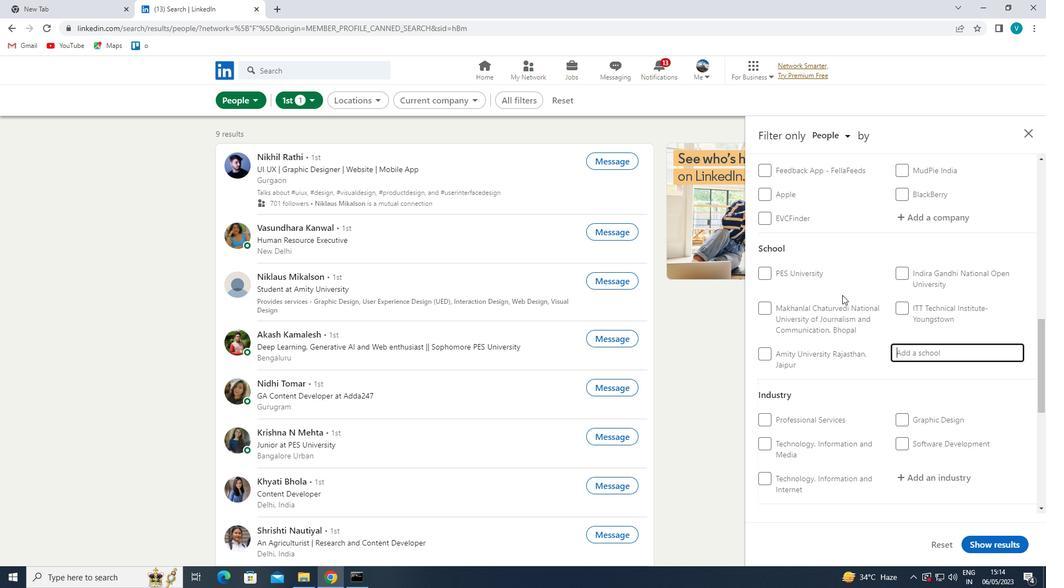 
Action: Key pressed <Key.shift>COTTON<Key.space><Key.shift>COLLEGE
Screenshot: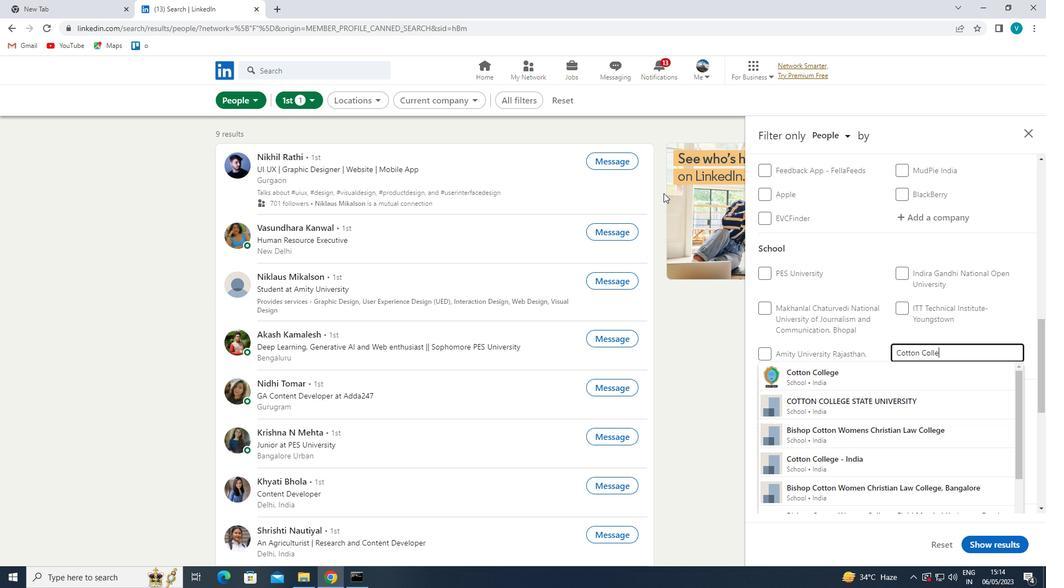
Action: Mouse moved to (929, 375)
Screenshot: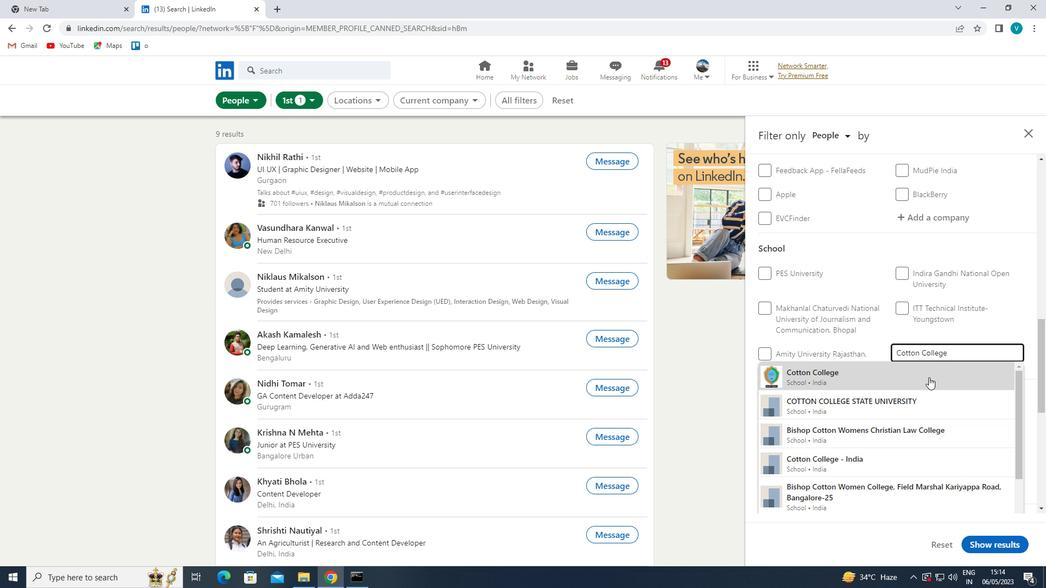 
Action: Mouse pressed left at (929, 375)
Screenshot: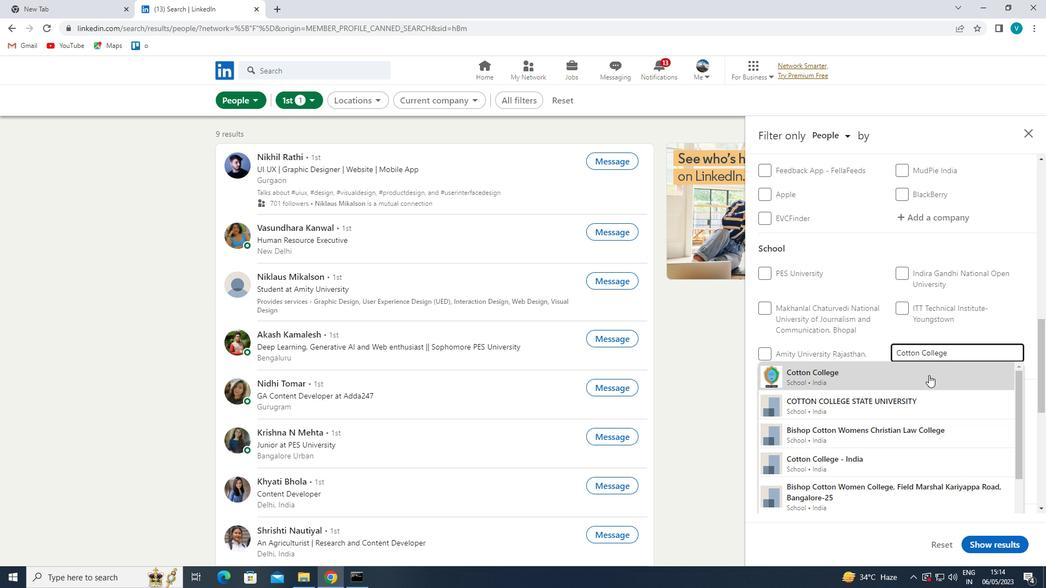 
Action: Mouse moved to (931, 375)
Screenshot: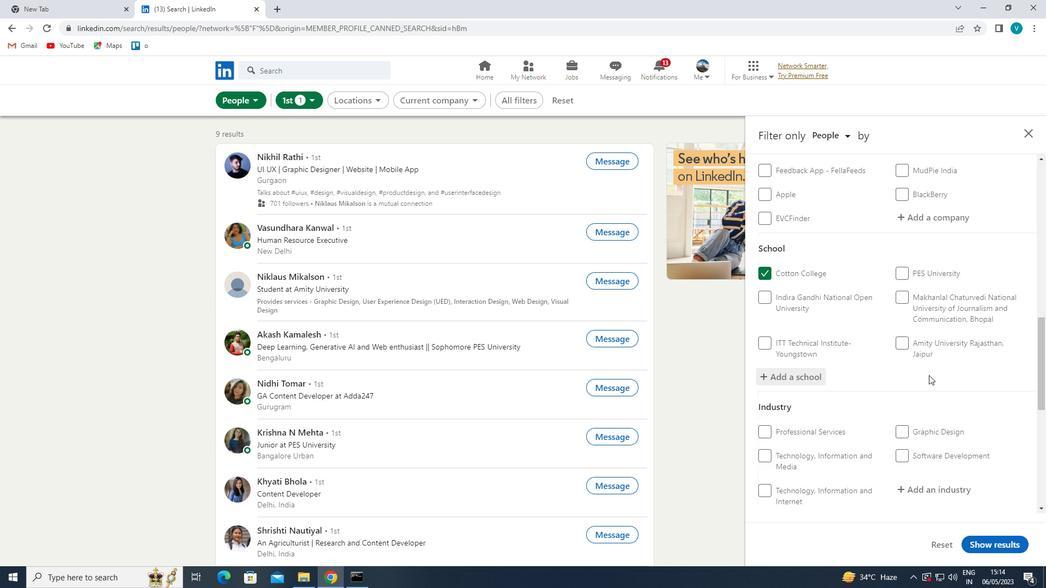 
Action: Mouse scrolled (931, 375) with delta (0, 0)
Screenshot: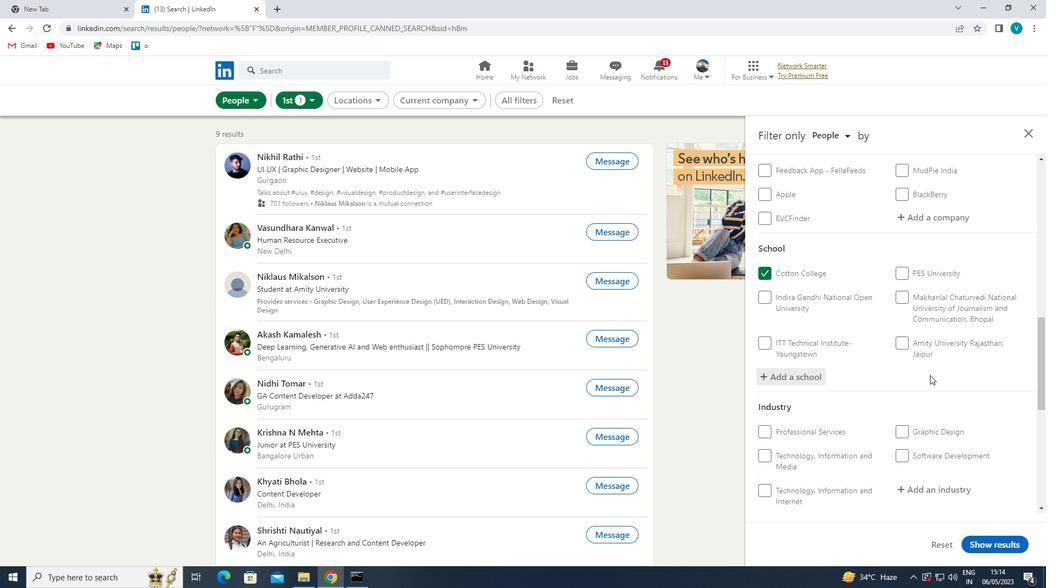 
Action: Mouse scrolled (931, 375) with delta (0, 0)
Screenshot: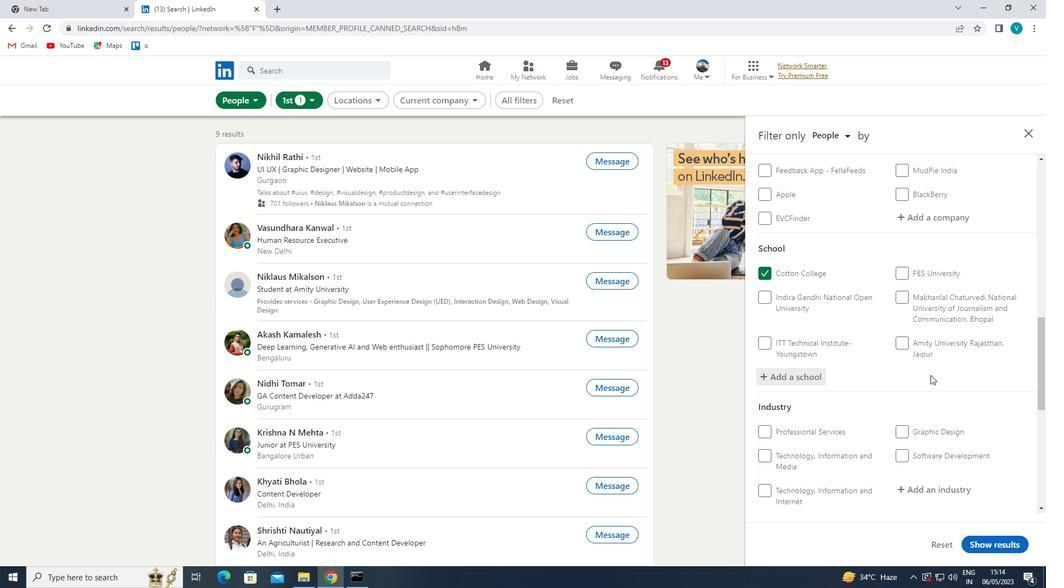 
Action: Mouse scrolled (931, 375) with delta (0, 0)
Screenshot: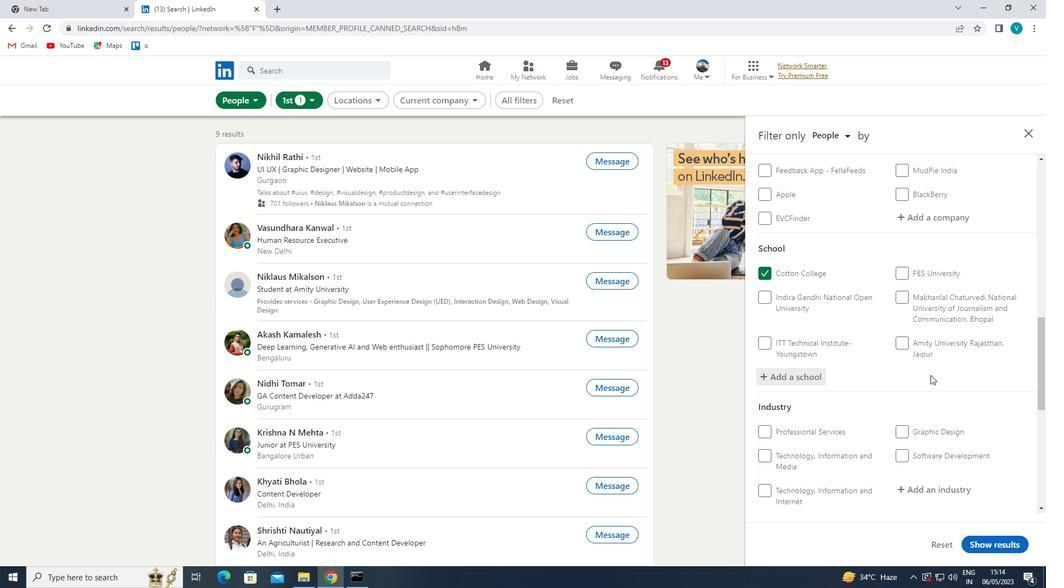 
Action: Mouse moved to (939, 321)
Screenshot: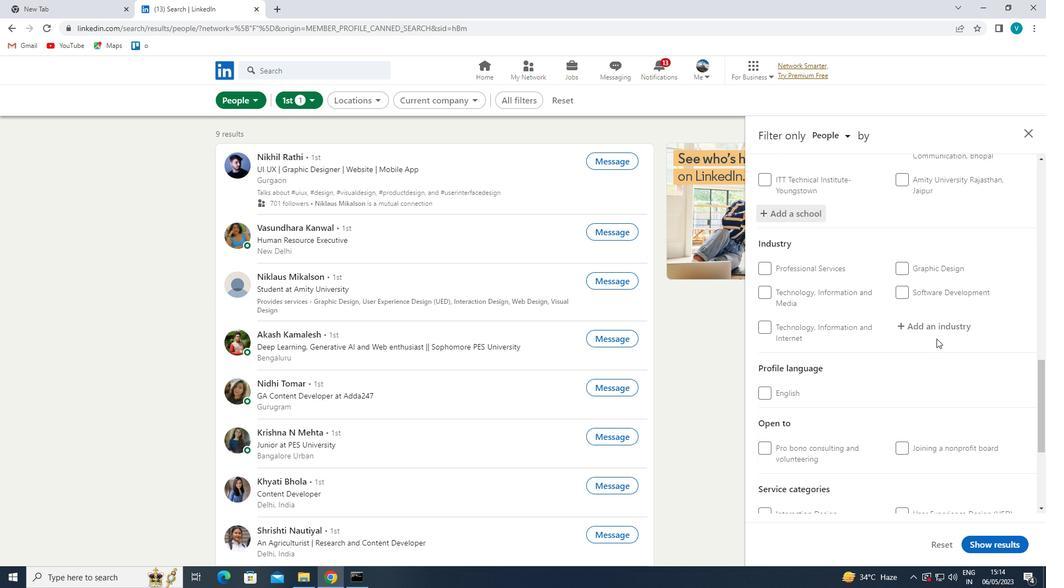 
Action: Mouse pressed left at (939, 321)
Screenshot: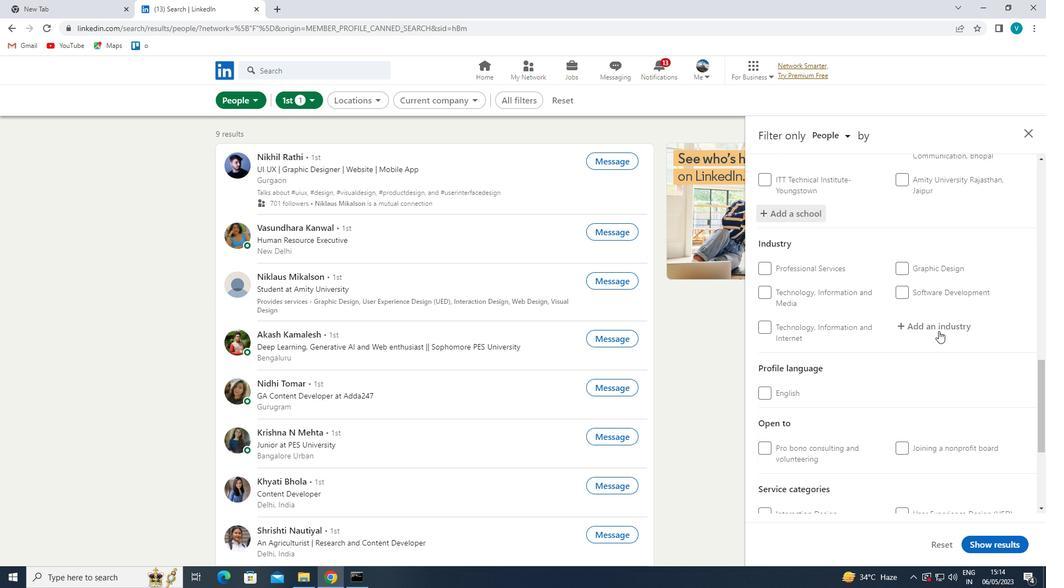 
Action: Mouse moved to (807, 282)
Screenshot: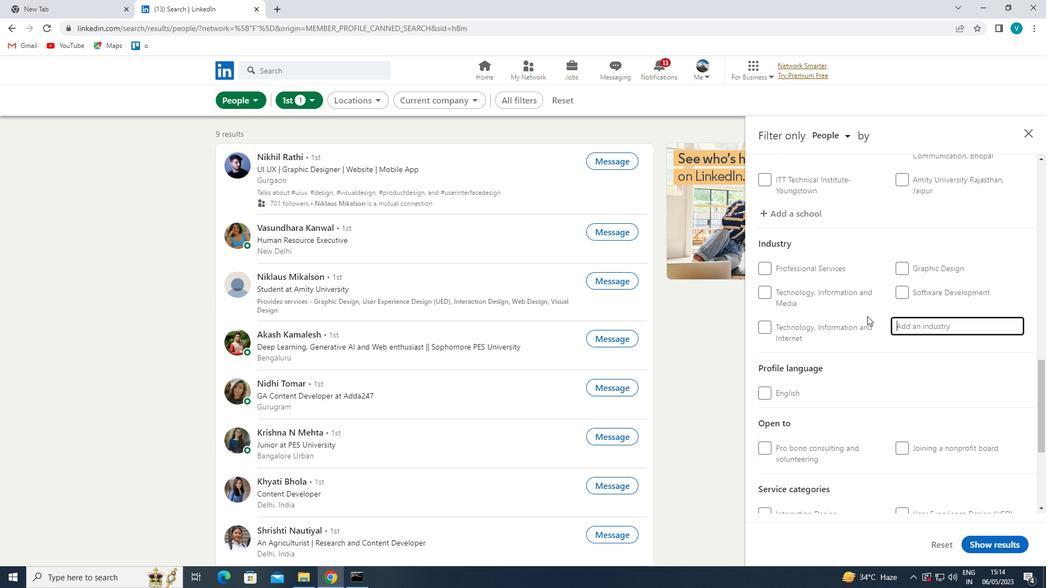 
Action: Key pressed <Key.shift>PIPELINE<Key.space>
Screenshot: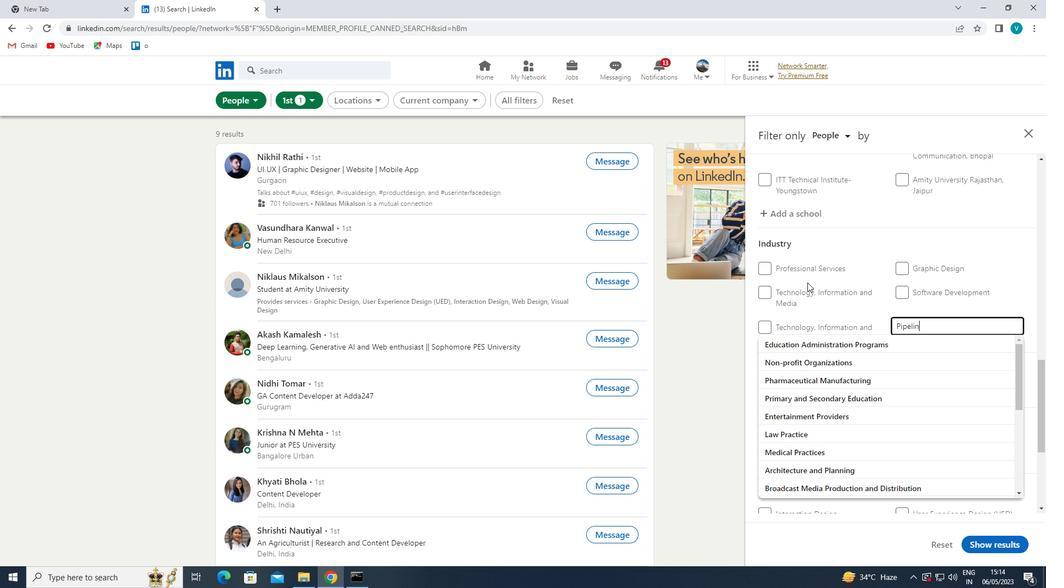 
Action: Mouse moved to (854, 337)
Screenshot: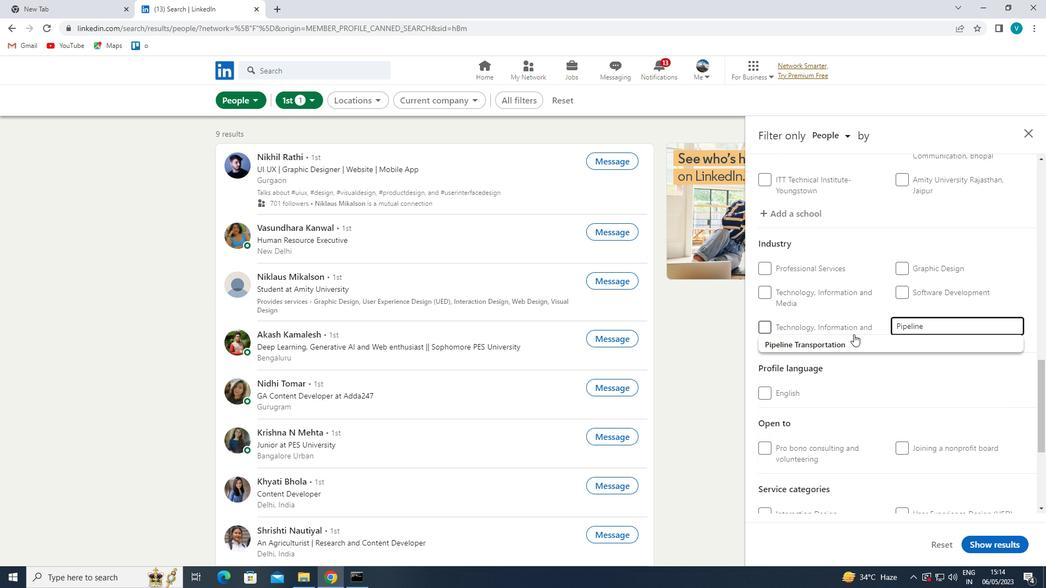 
Action: Mouse pressed left at (854, 337)
Screenshot: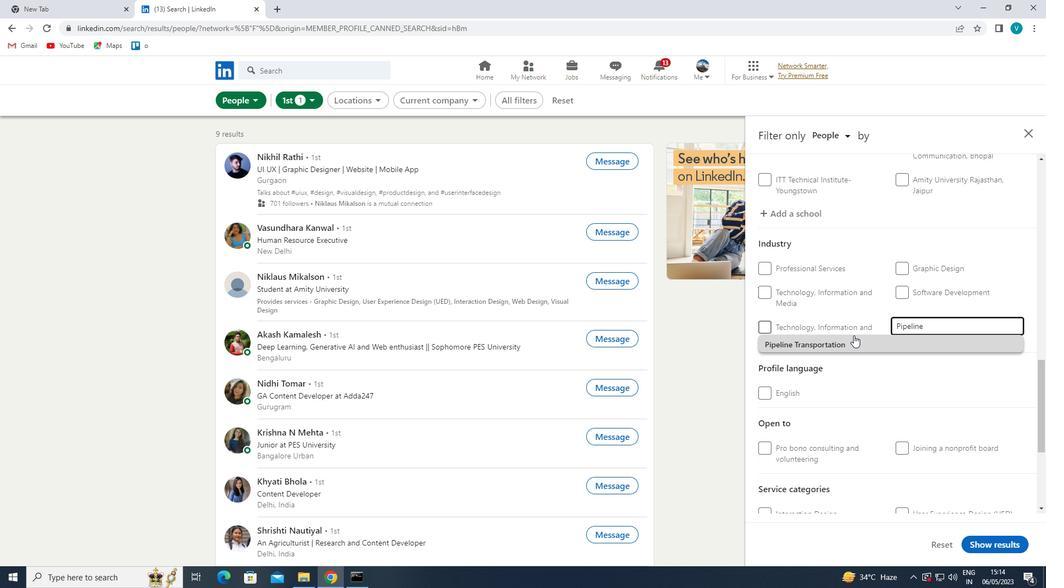 
Action: Mouse moved to (857, 342)
Screenshot: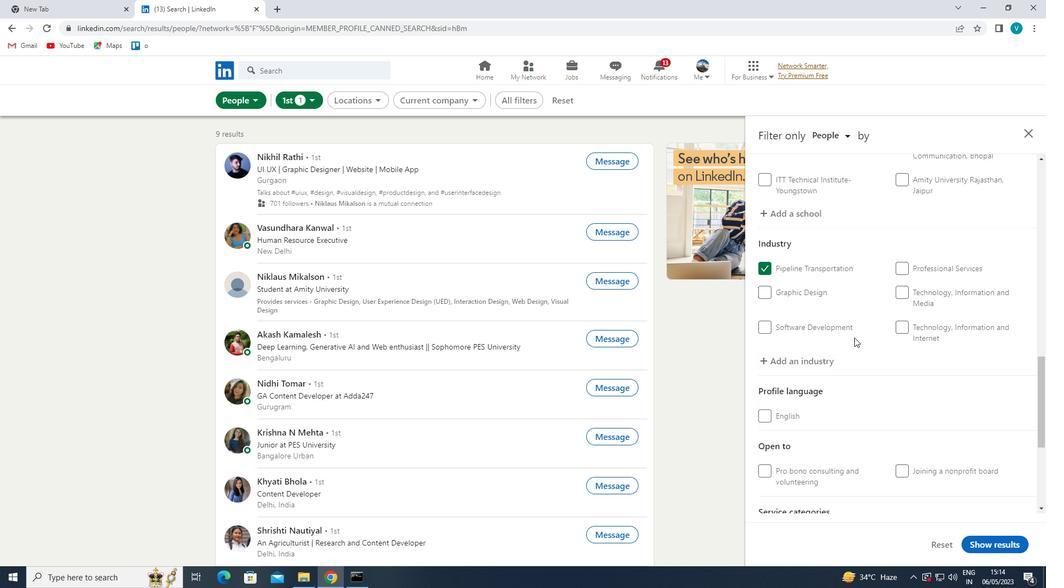 
Action: Mouse scrolled (857, 341) with delta (0, 0)
Screenshot: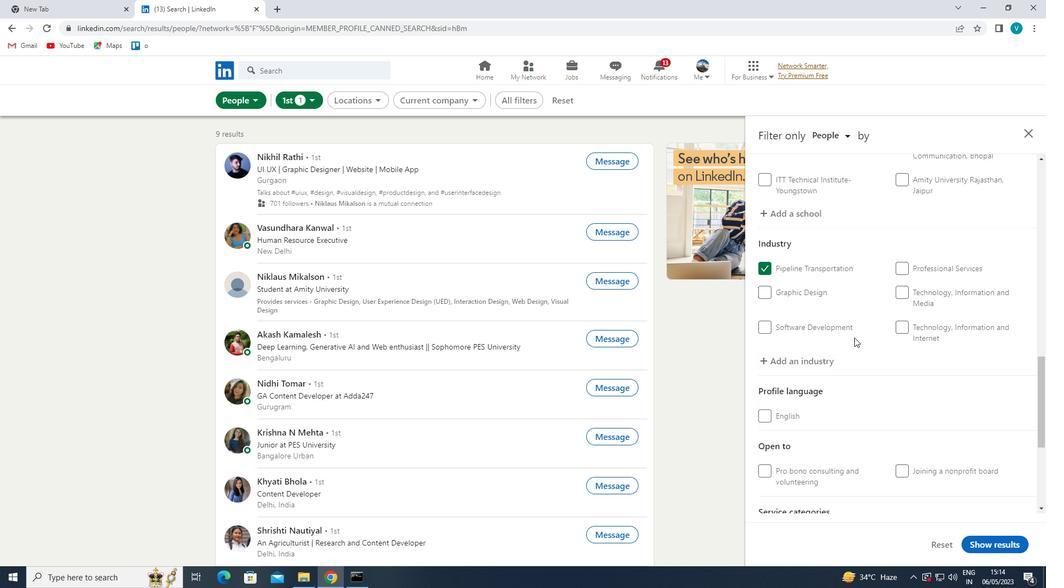 
Action: Mouse moved to (857, 346)
Screenshot: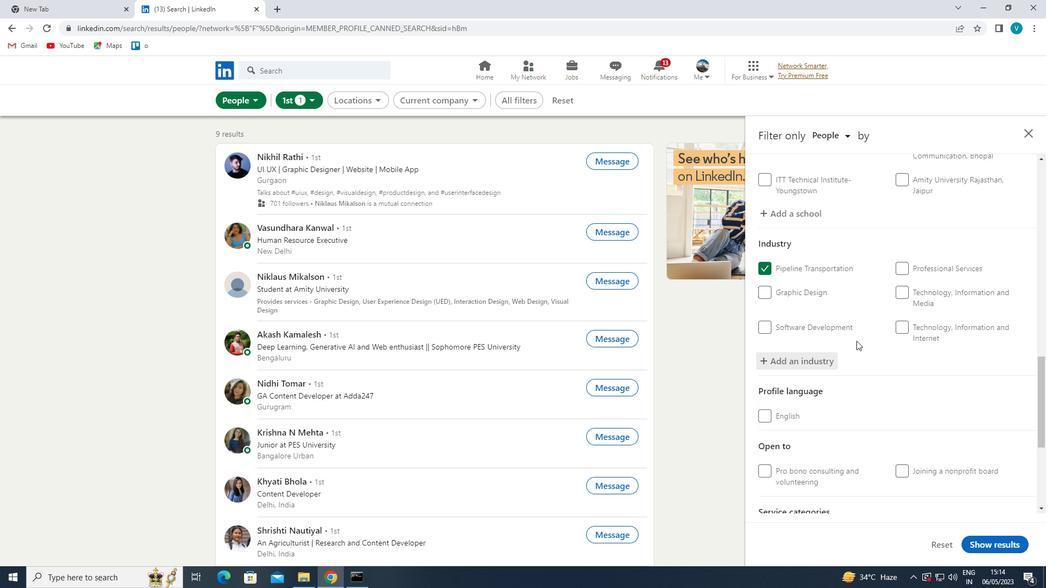
Action: Mouse scrolled (857, 346) with delta (0, 0)
Screenshot: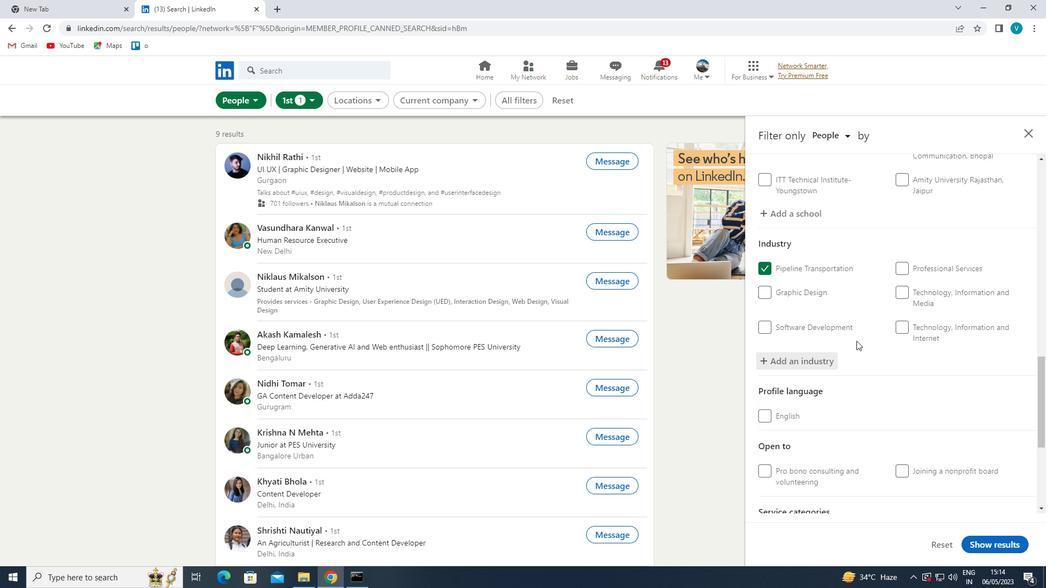 
Action: Mouse moved to (855, 349)
Screenshot: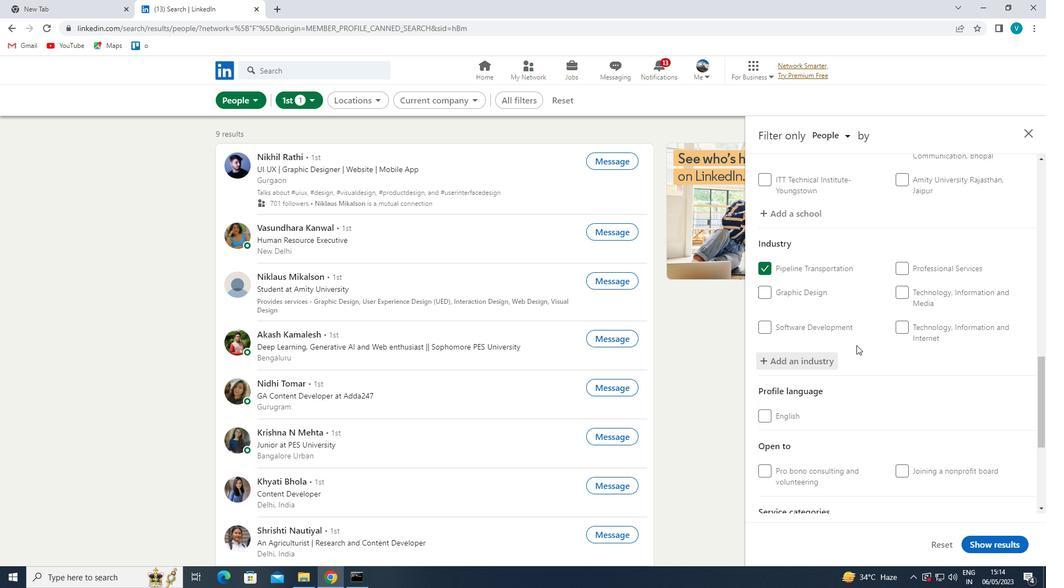 
Action: Mouse scrolled (855, 348) with delta (0, 0)
Screenshot: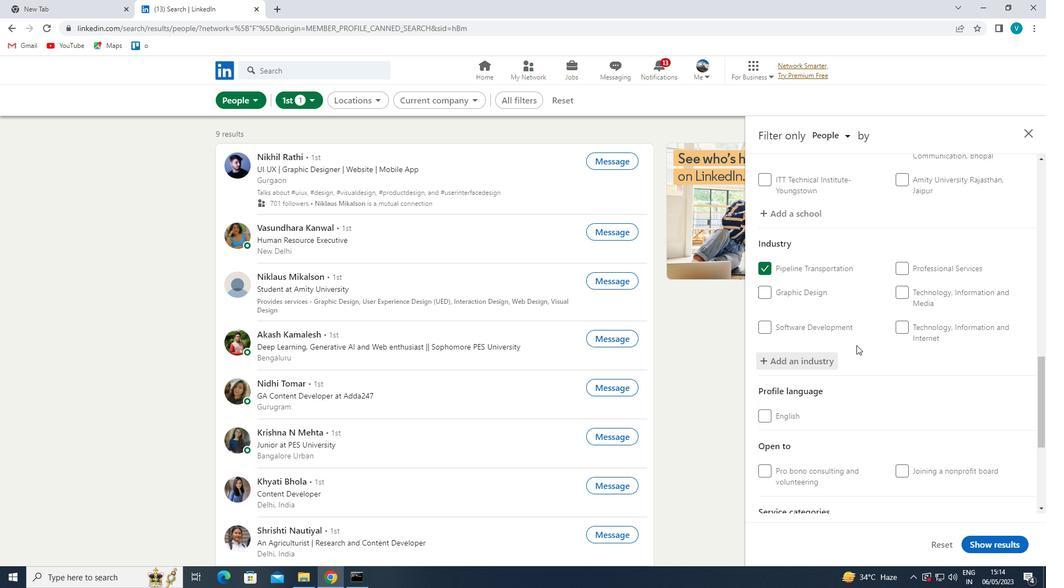 
Action: Mouse moved to (854, 351)
Screenshot: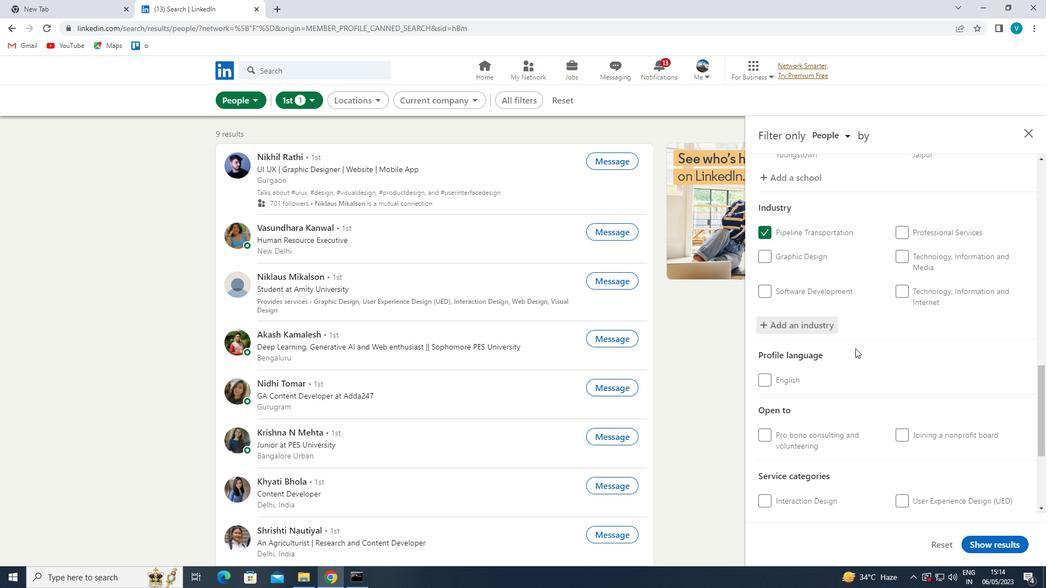 
Action: Mouse scrolled (854, 350) with delta (0, 0)
Screenshot: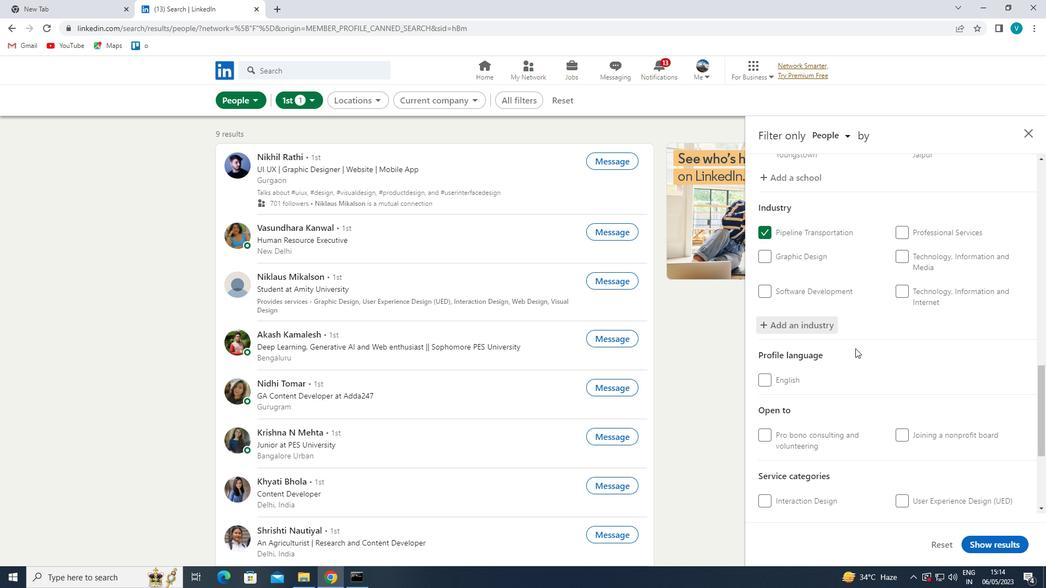 
Action: Mouse moved to (853, 353)
Screenshot: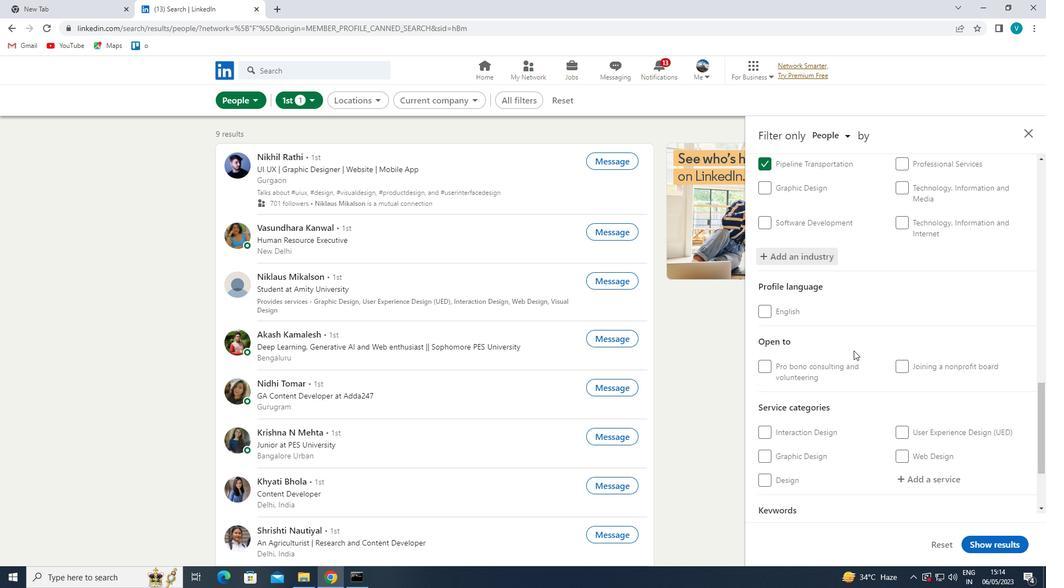 
Action: Mouse scrolled (853, 352) with delta (0, 0)
Screenshot: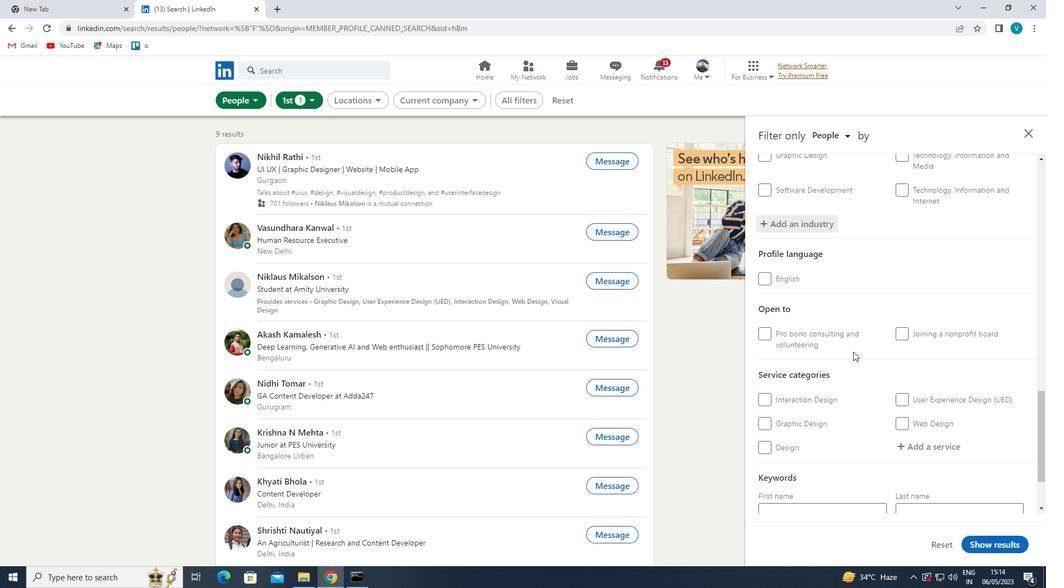 
Action: Mouse moved to (903, 360)
Screenshot: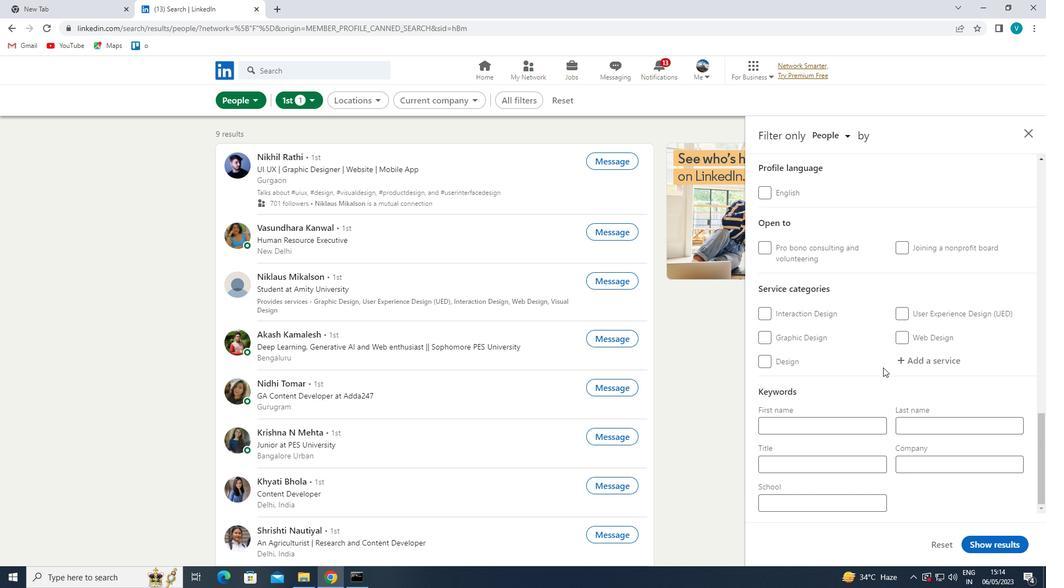 
Action: Mouse pressed left at (903, 360)
Screenshot: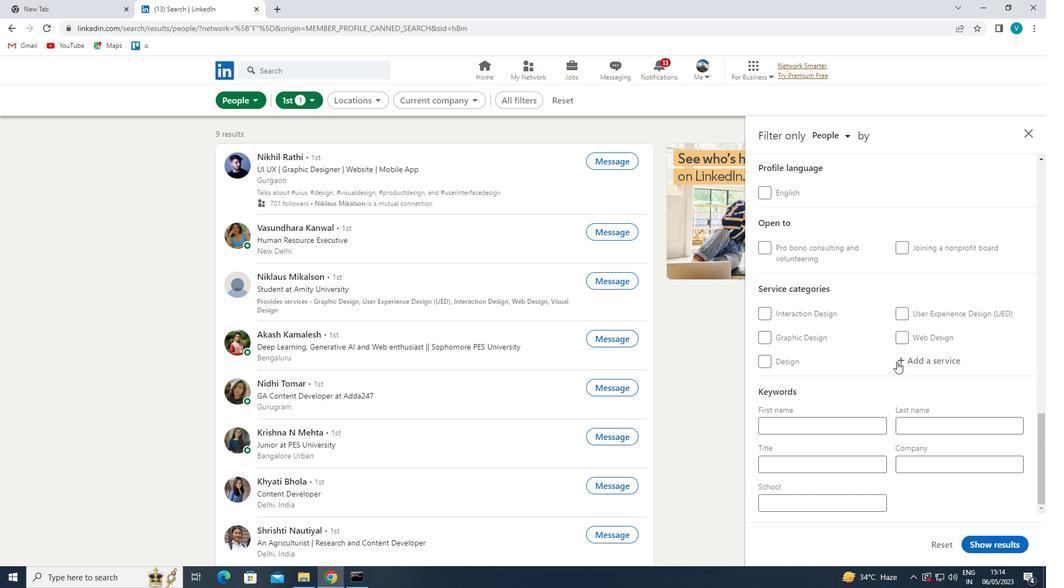 
Action: Mouse moved to (895, 354)
Screenshot: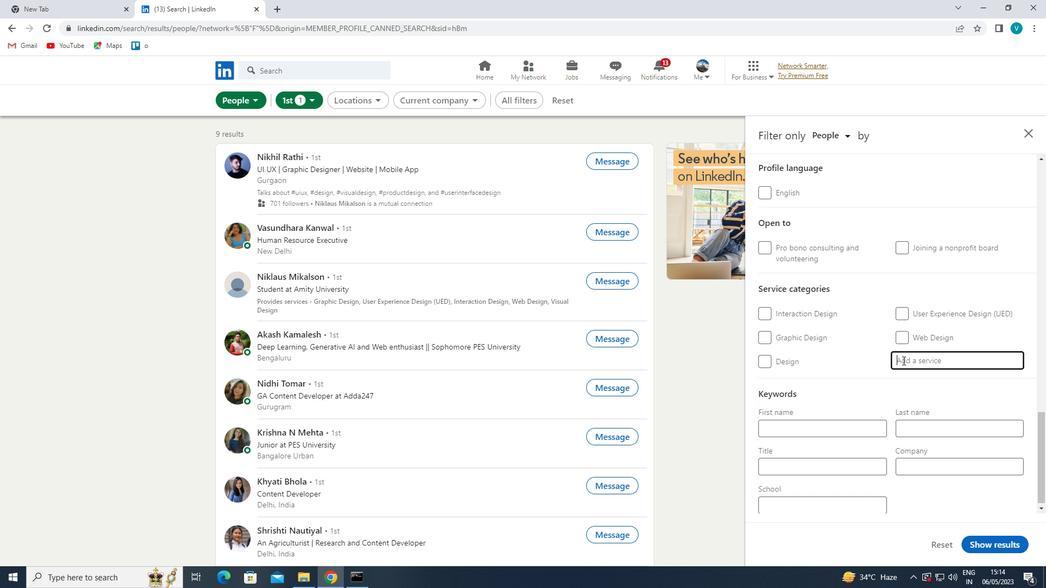 
Action: Key pressed <Key.shift>LABO
Screenshot: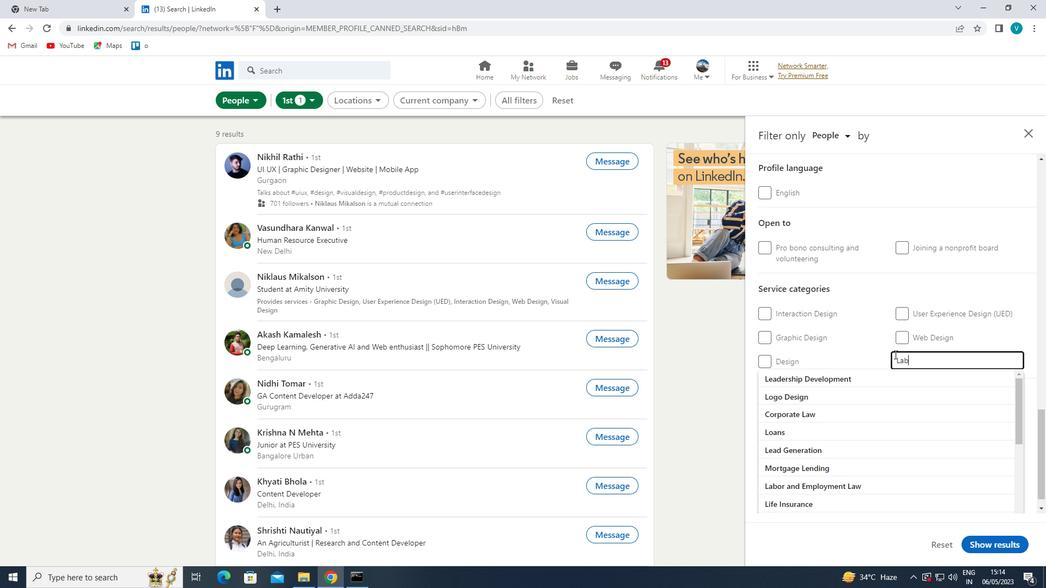
Action: Mouse moved to (894, 354)
Screenshot: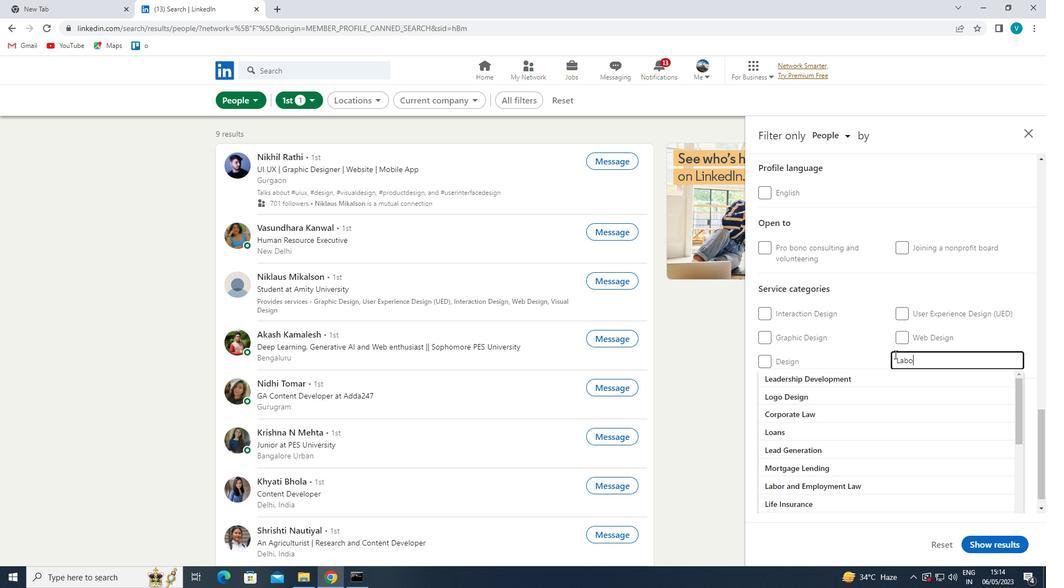 
Action: Key pressed R<Key.space>
Screenshot: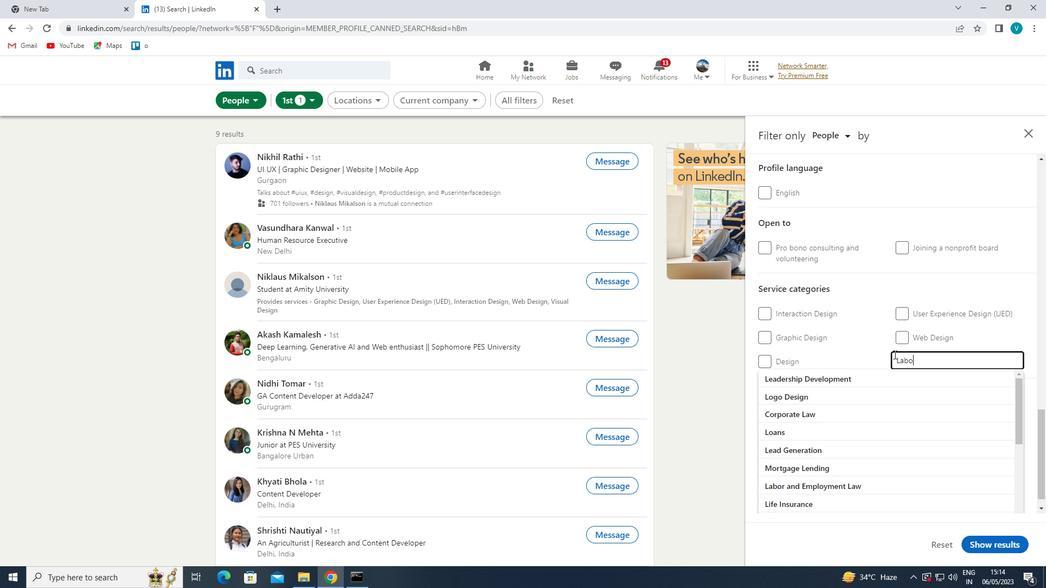
Action: Mouse moved to (900, 374)
Screenshot: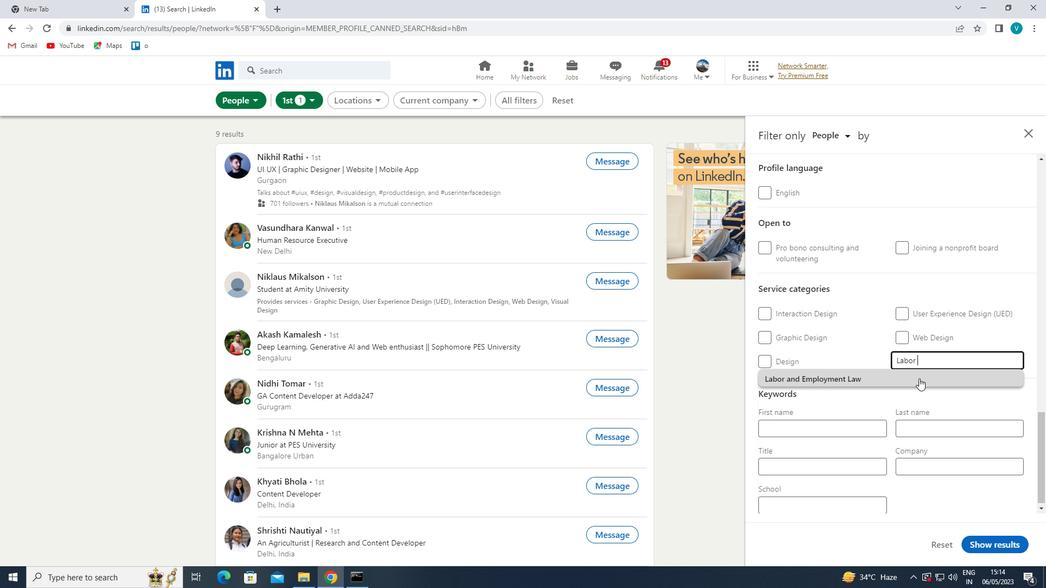 
Action: Mouse pressed left at (900, 374)
Screenshot: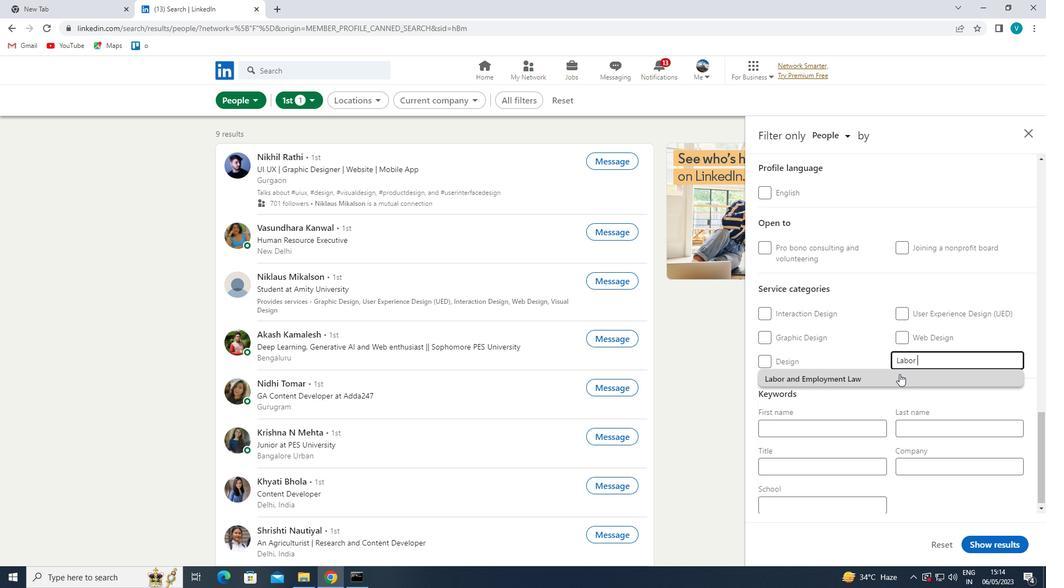 
Action: Mouse moved to (897, 380)
Screenshot: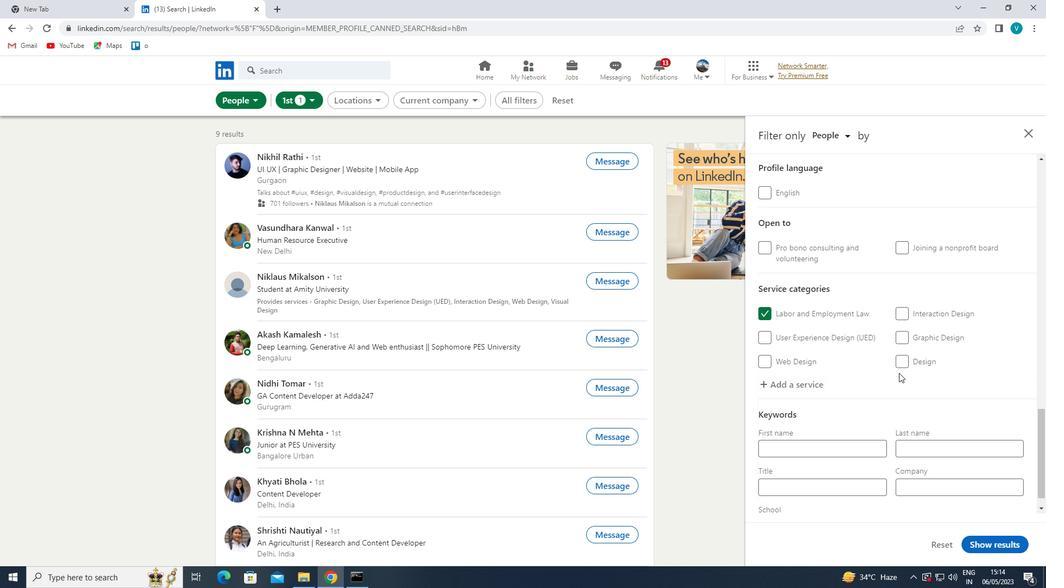 
Action: Mouse scrolled (897, 379) with delta (0, 0)
Screenshot: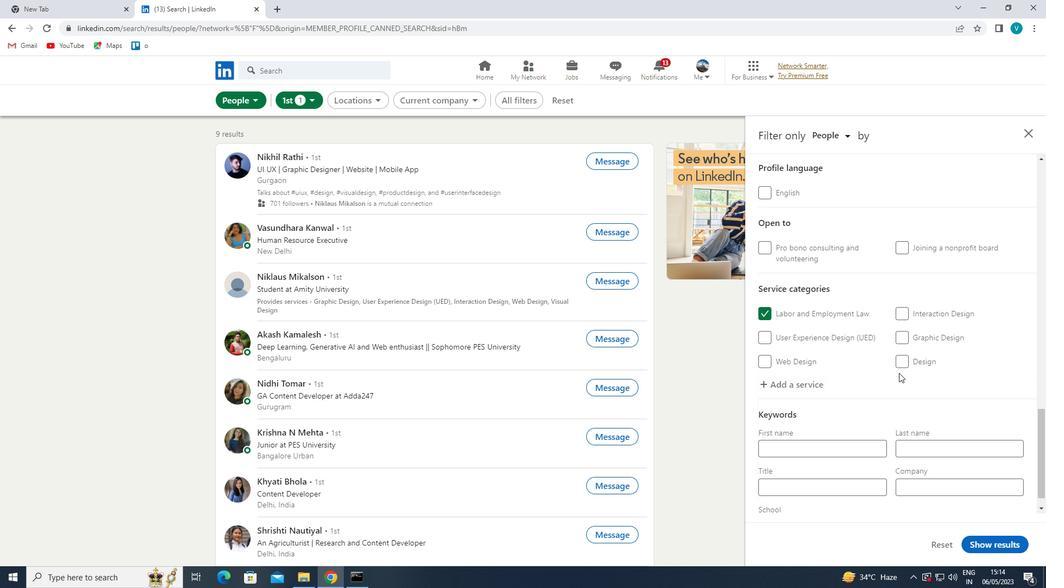 
Action: Mouse moved to (891, 387)
Screenshot: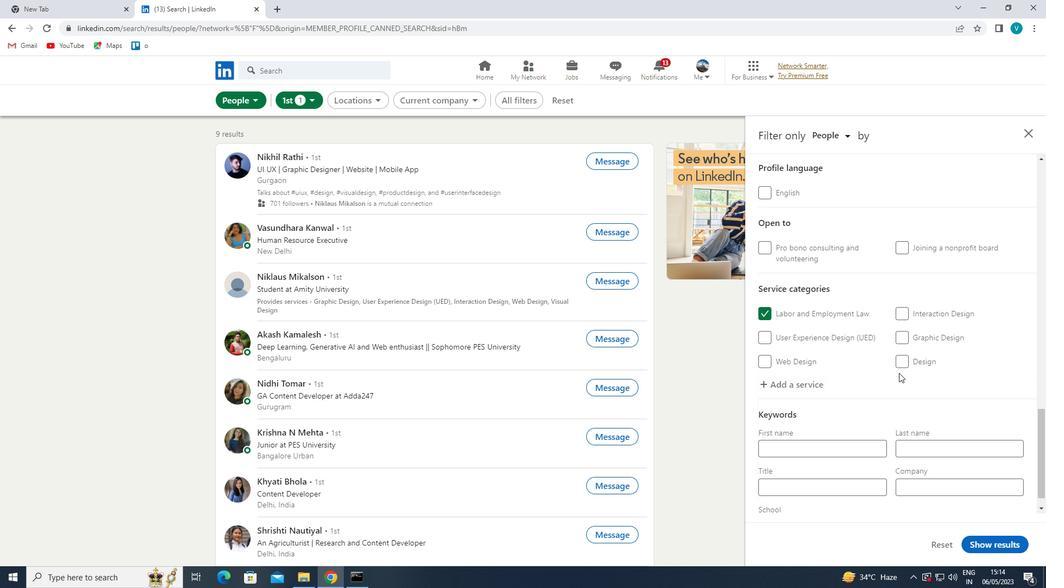 
Action: Mouse scrolled (891, 386) with delta (0, 0)
Screenshot: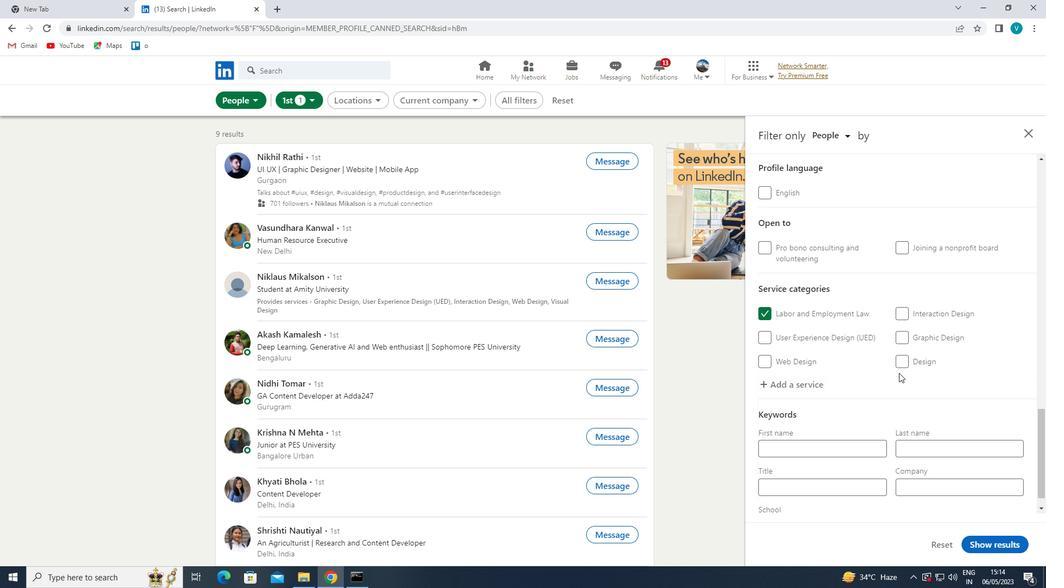 
Action: Mouse moved to (837, 461)
Screenshot: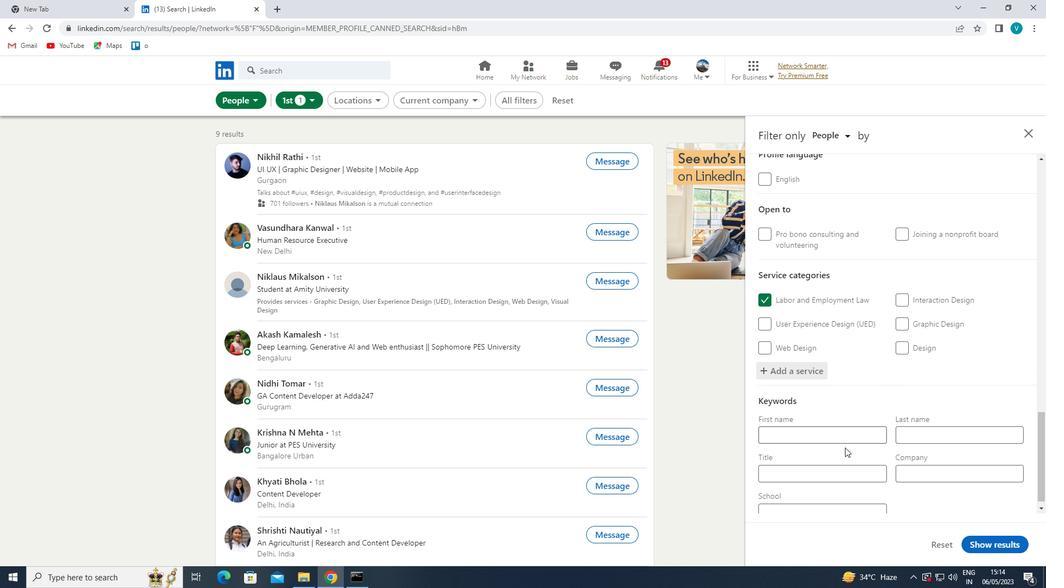 
Action: Mouse pressed left at (837, 461)
Screenshot: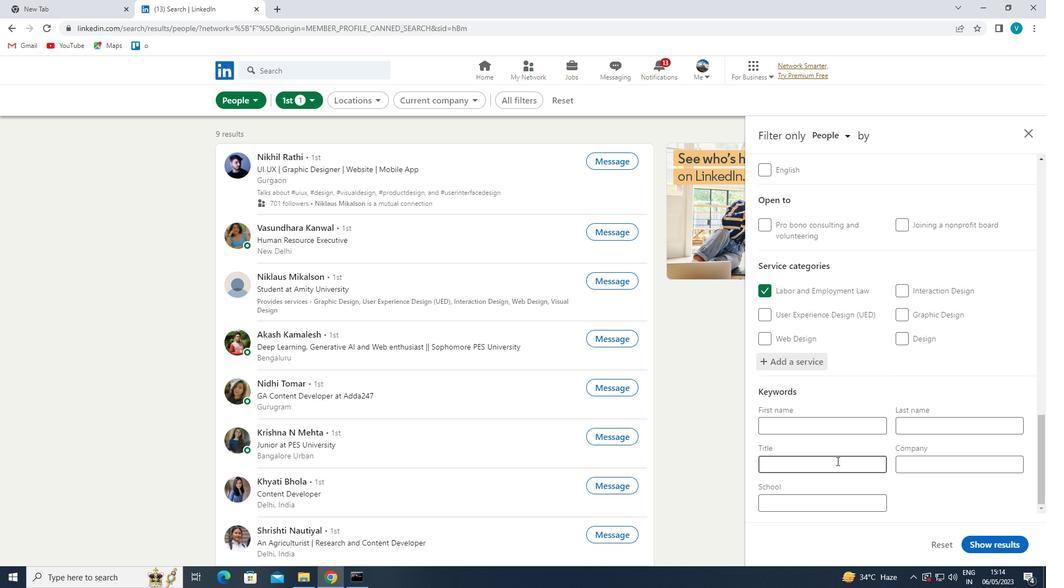 
Action: Mouse moved to (742, 405)
Screenshot: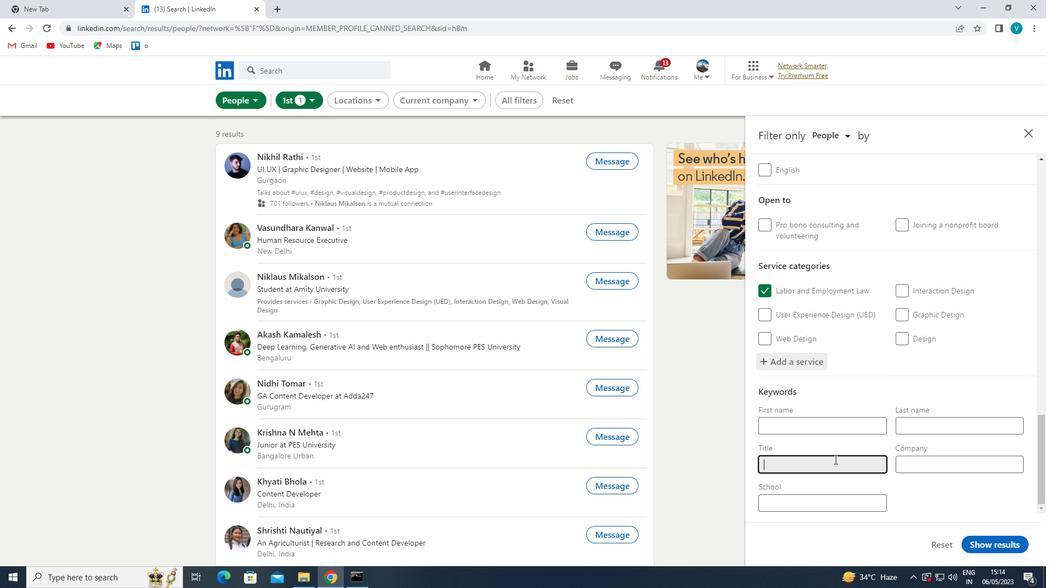 
Action: Key pressed <Key.shift>PHONE<Key.space><Key.shift>SALES<Key.space><Key.shift>SPECIALIST<Key.space>
Screenshot: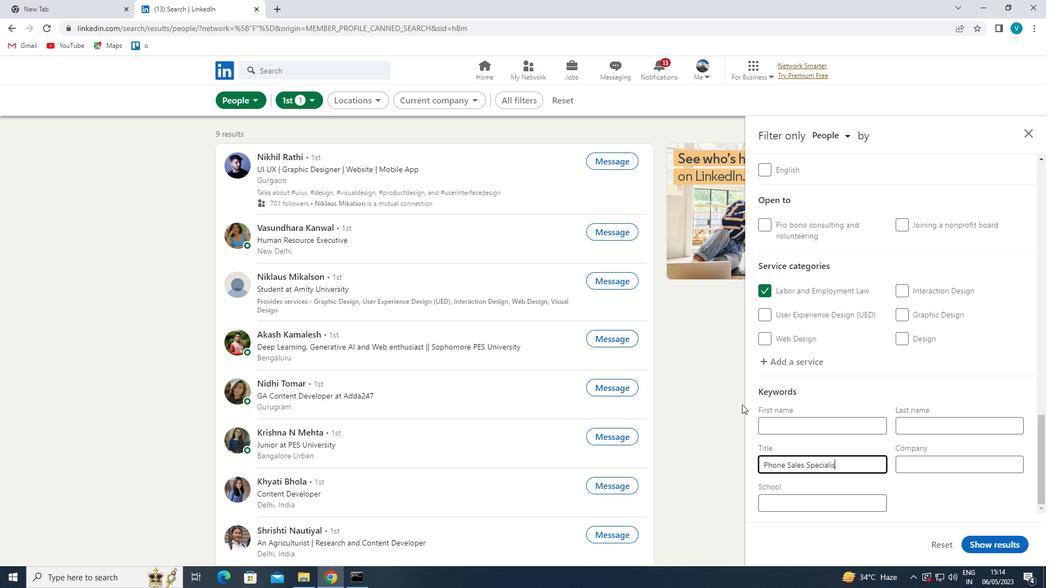 
Action: Mouse moved to (1025, 547)
Screenshot: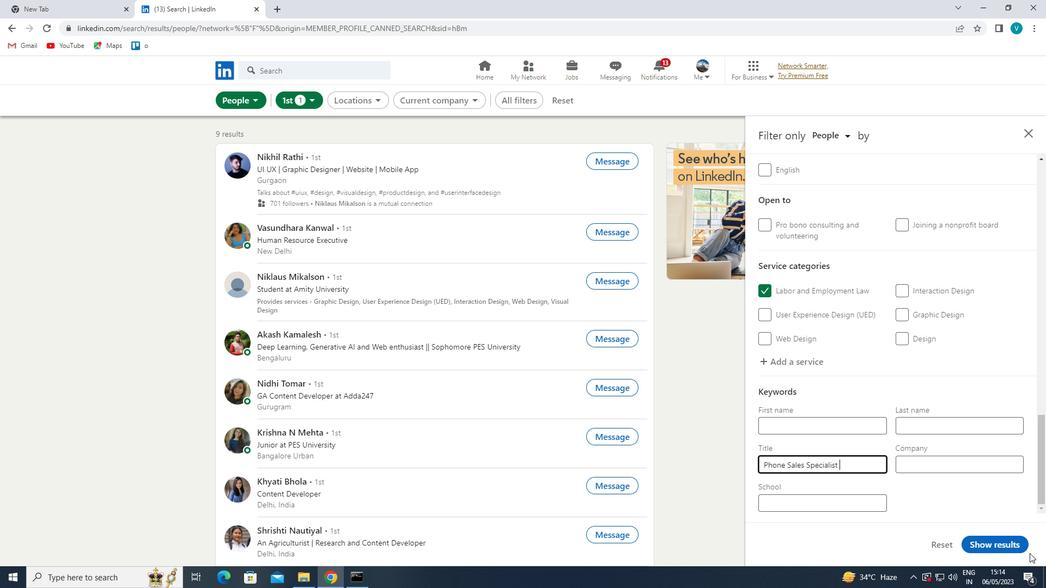 
Action: Mouse pressed left at (1025, 547)
Screenshot: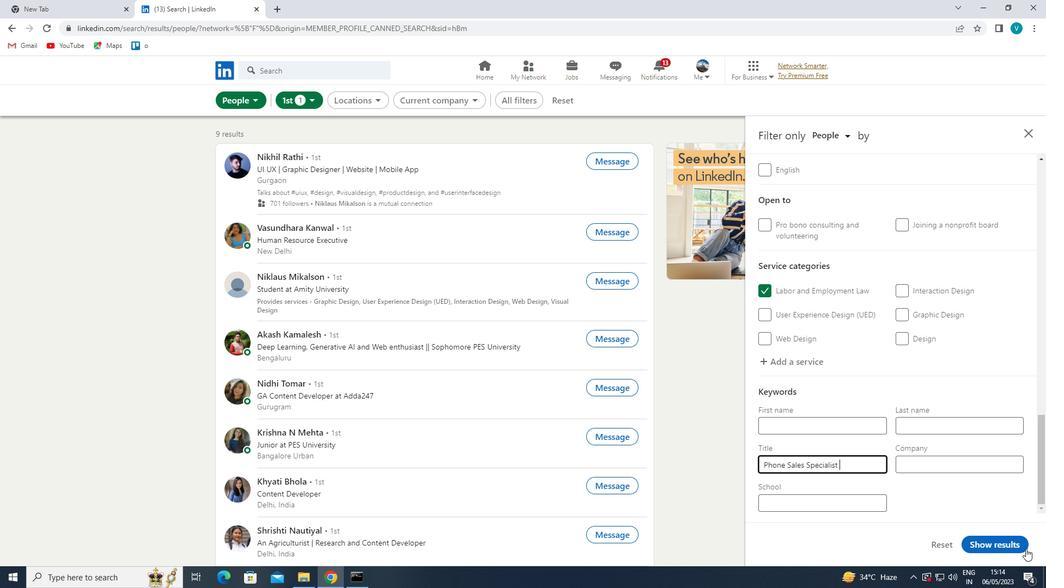
Action: Mouse moved to (1025, 546)
Screenshot: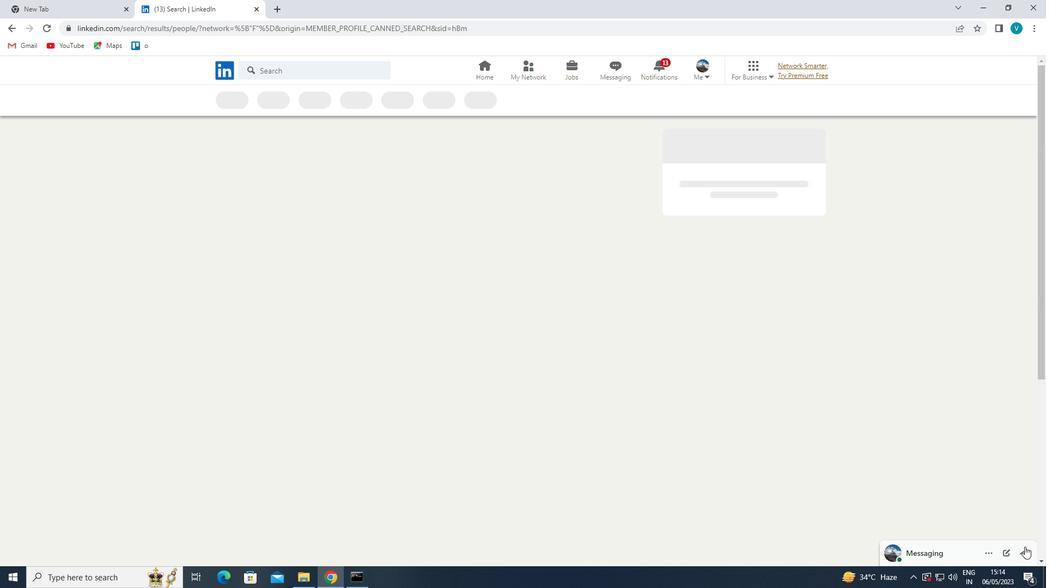 
